 Task: Add an event with the title Marketing Campaign Strategy Review and Adjustment, date '2024/04/03', time 8:50 AM to 10:50 AMand add a description: Lastly, be prepared to discuss the terms of potential investment, including the desired investment amount, equity or ownership structure, potential return on investment, and any anticipated milestones or timelines. These discussions will lay the foundation for further negotiations and due diligence processes, should both parties decide to move forward.Select event color  Peacock . Add location for the event as: Miami, USA, logged in from the account softage.4@softage.netand send the event invitation to softage.7@softage.net and softage.8@softage.net. Set a reminder for the event Daily
Action: Mouse moved to (92, 117)
Screenshot: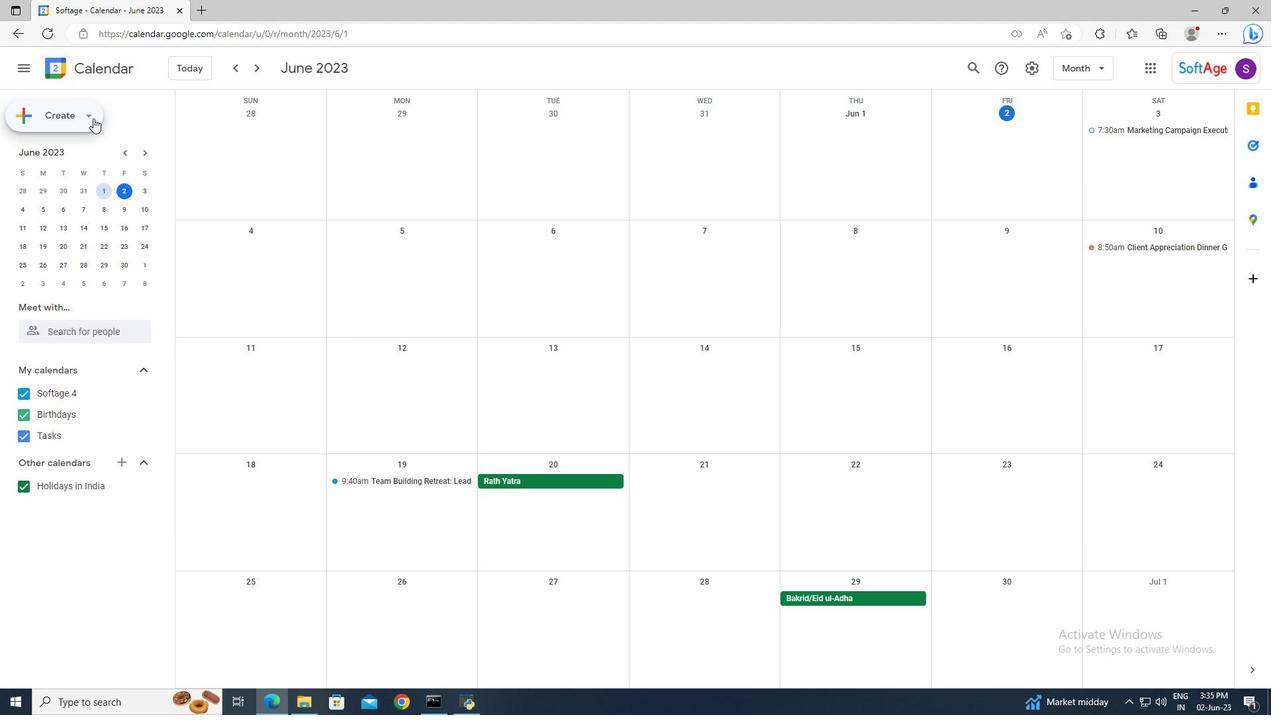 
Action: Mouse pressed left at (92, 117)
Screenshot: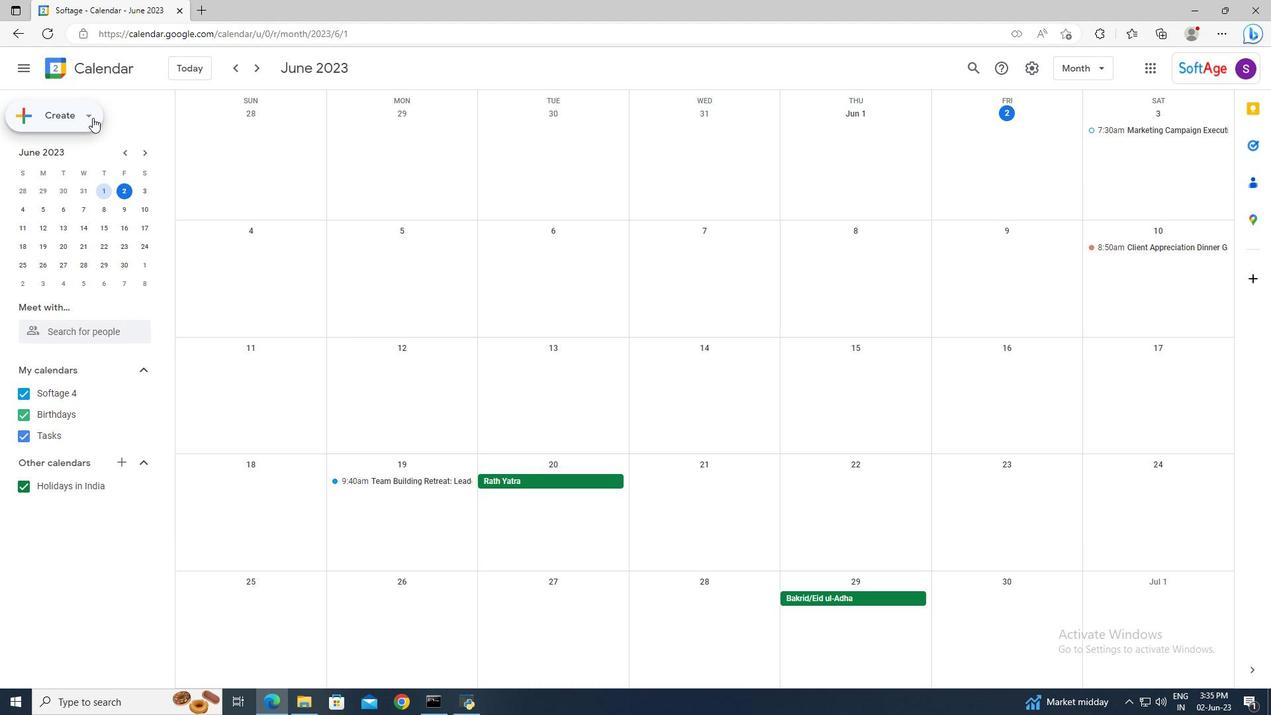 
Action: Mouse moved to (92, 145)
Screenshot: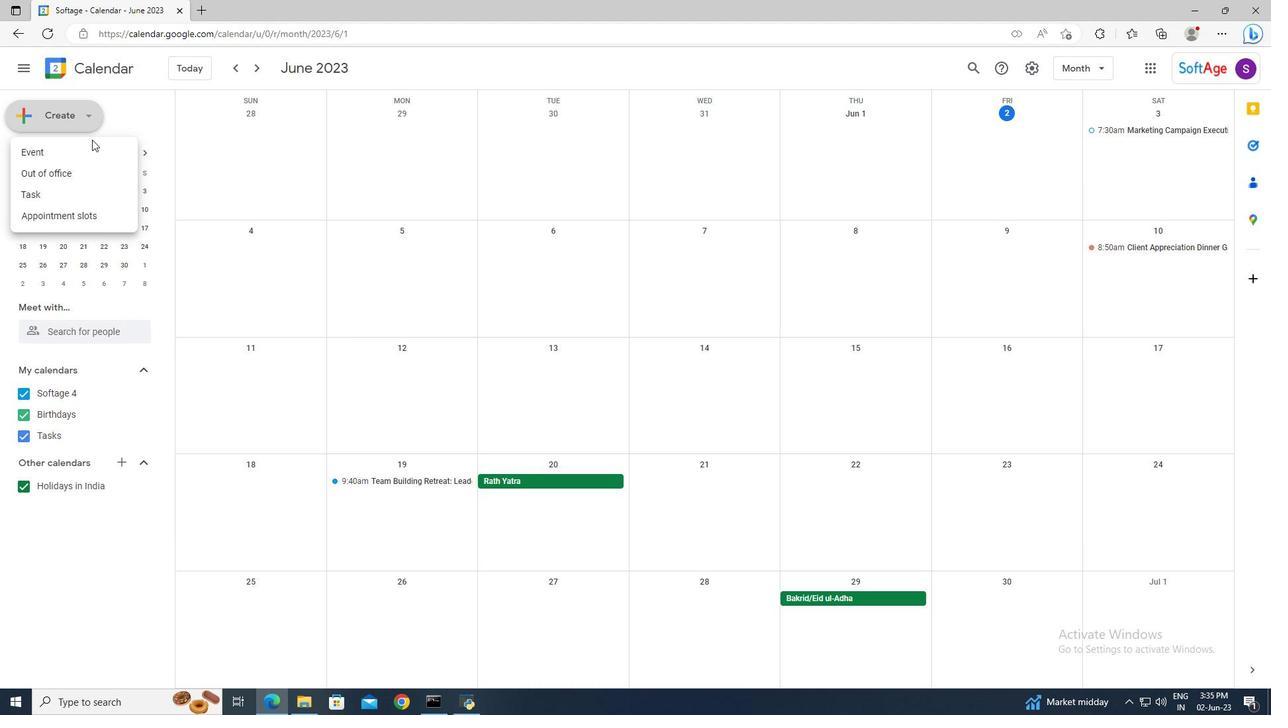 
Action: Mouse pressed left at (92, 145)
Screenshot: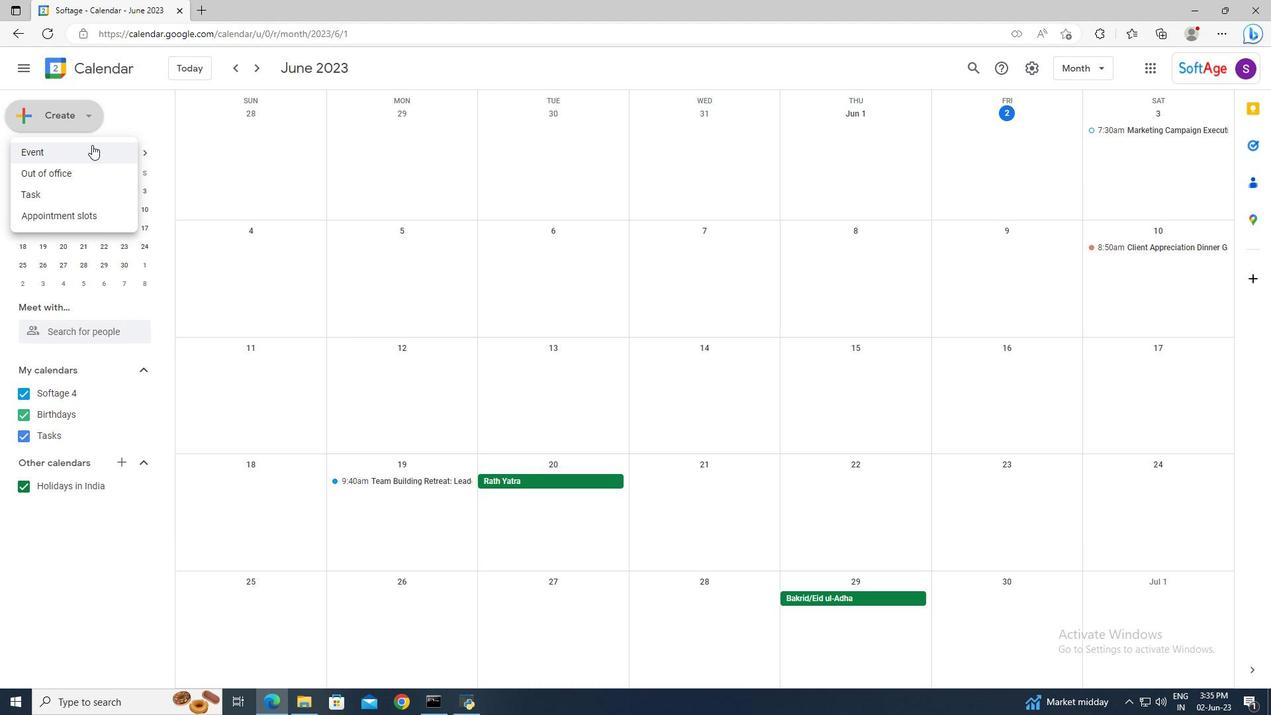 
Action: Mouse moved to (655, 444)
Screenshot: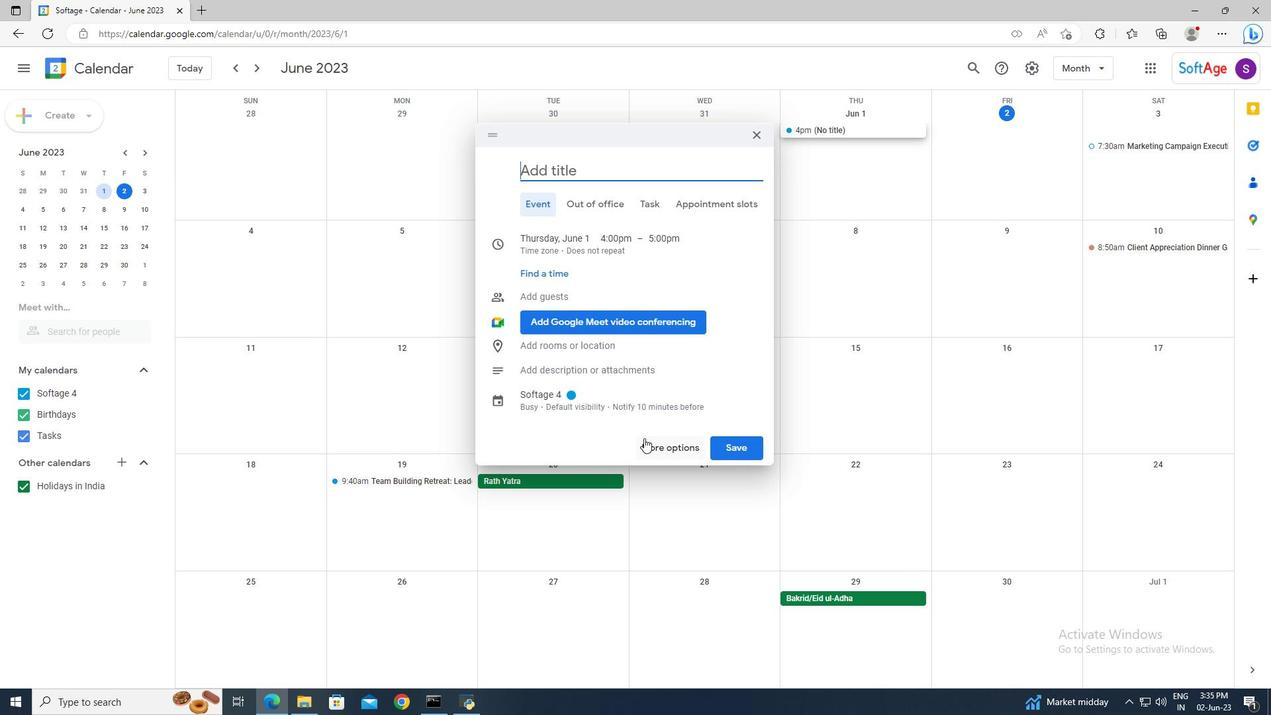 
Action: Mouse pressed left at (655, 444)
Screenshot: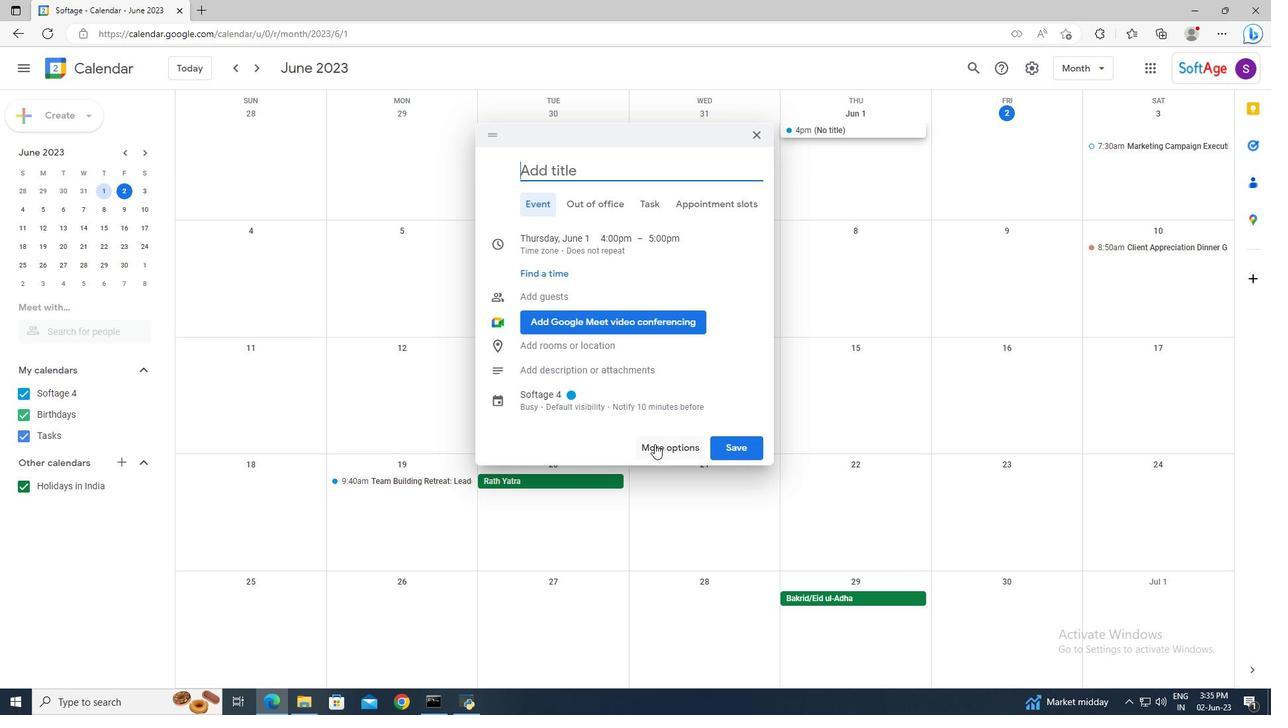 
Action: Mouse moved to (249, 76)
Screenshot: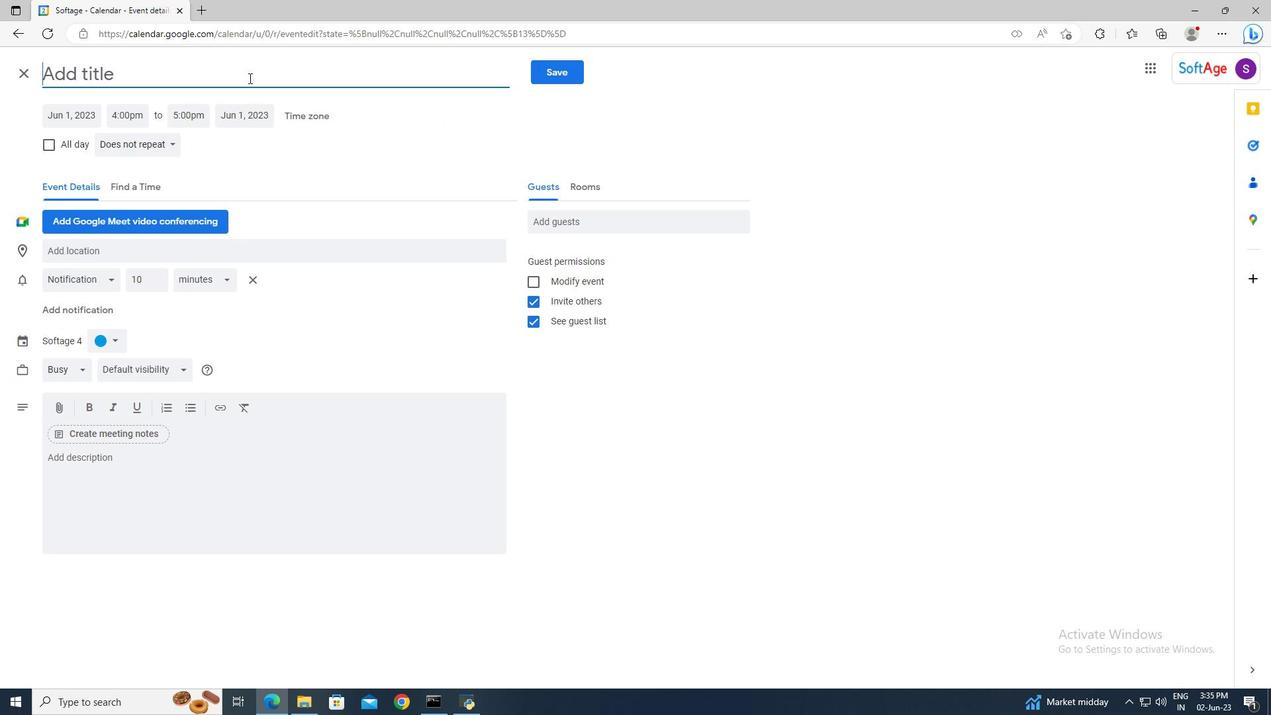 
Action: Mouse pressed left at (249, 76)
Screenshot: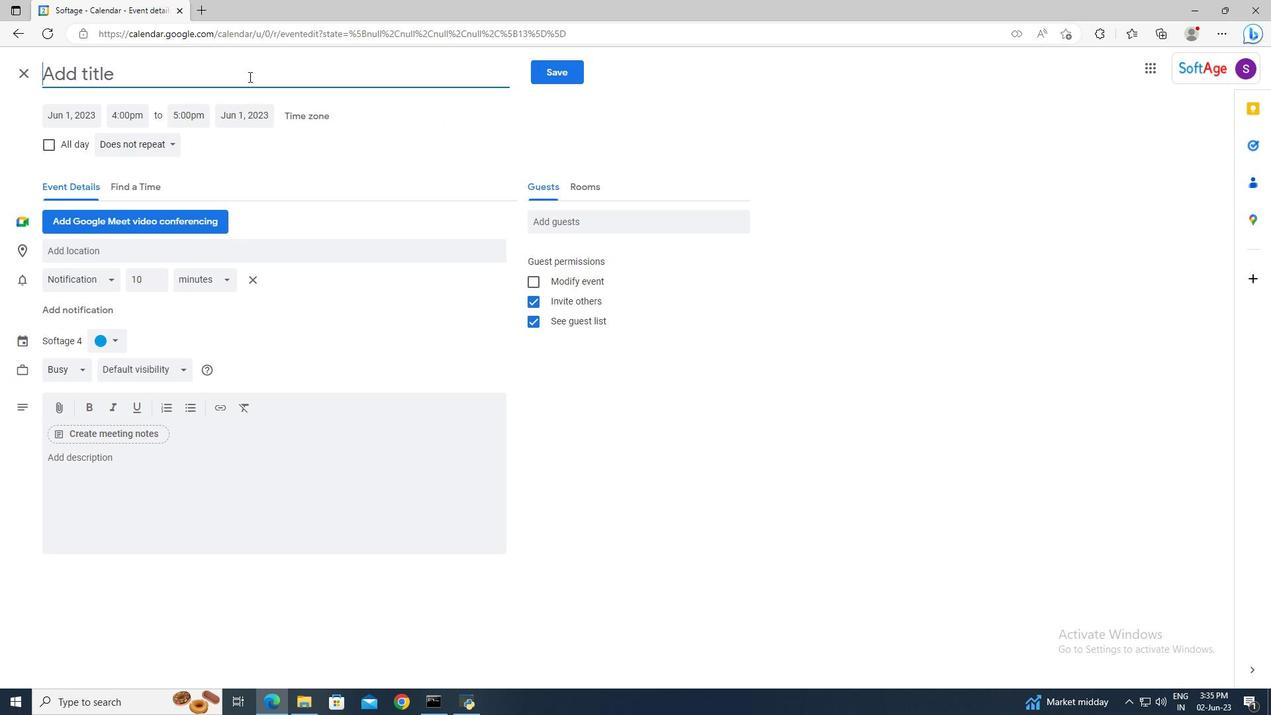 
Action: Key pressed <Key.shift>Marketing<Key.space><Key.shift>Campaign<Key.space><Key.shift_r>Strategy<Key.space><Key.shift>Review<Key.space>and<Key.space><Key.shift>Adjustment
Screenshot: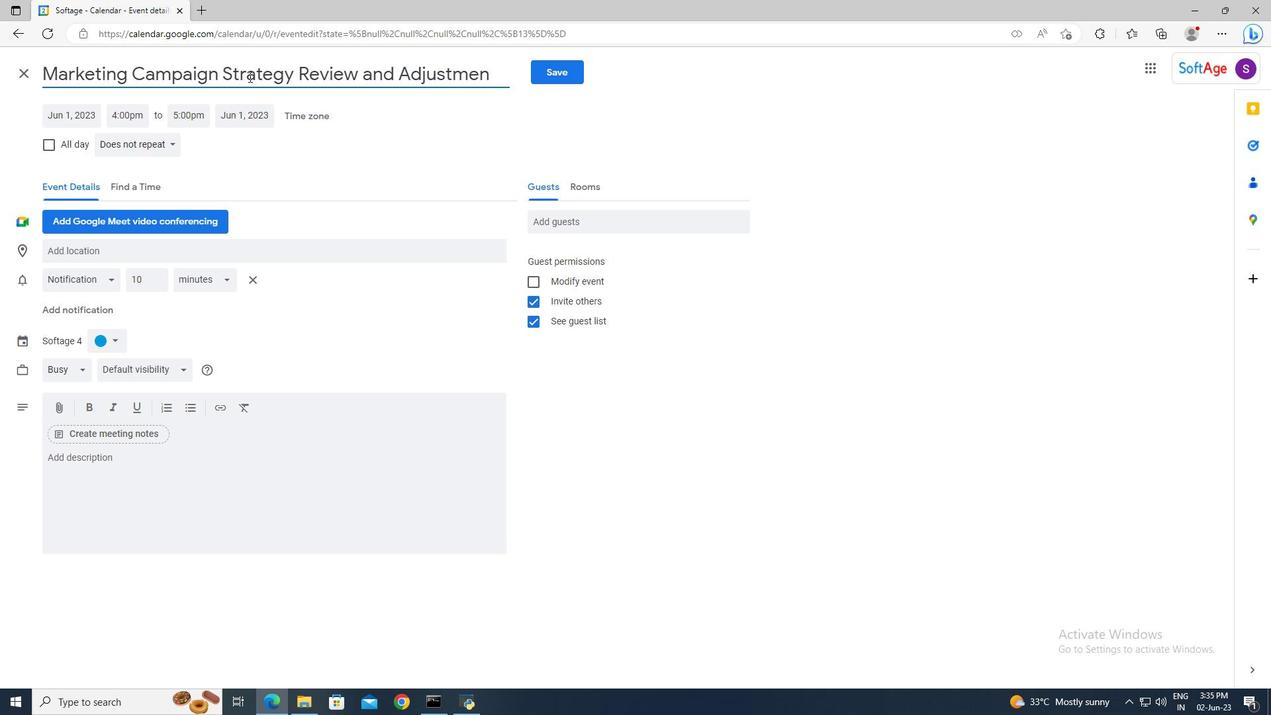 
Action: Mouse moved to (97, 112)
Screenshot: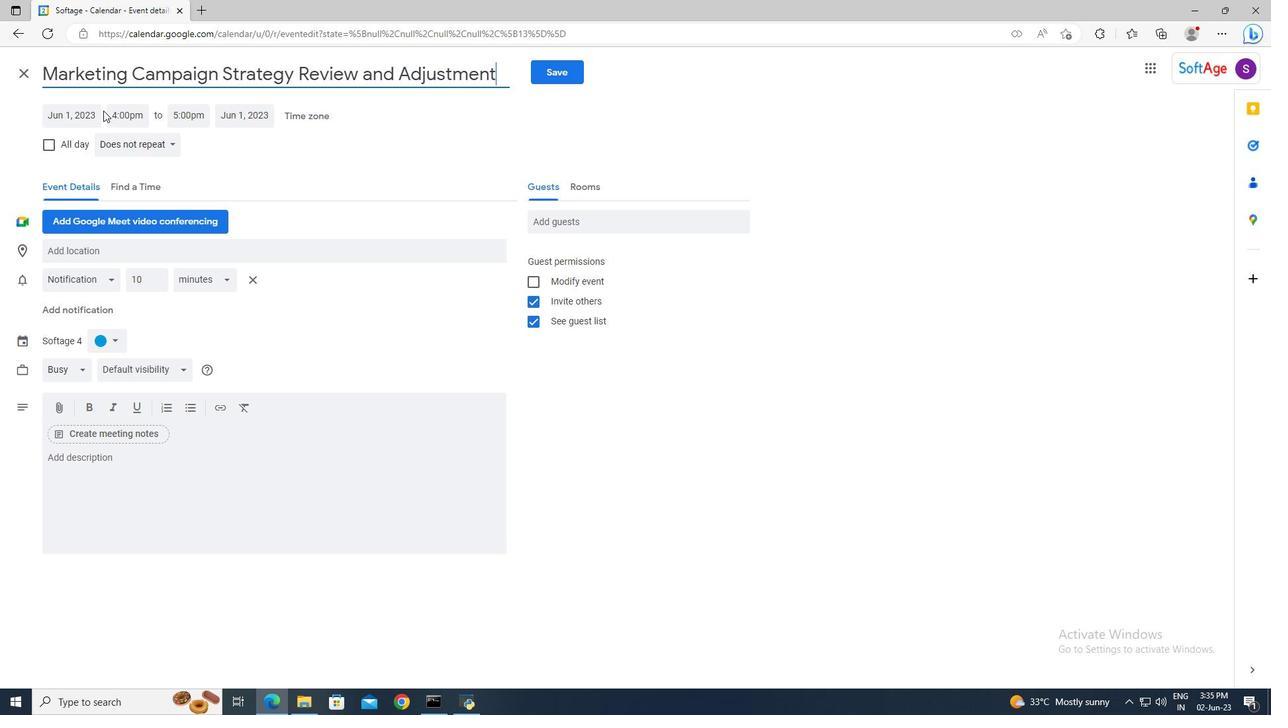
Action: Mouse pressed left at (97, 112)
Screenshot: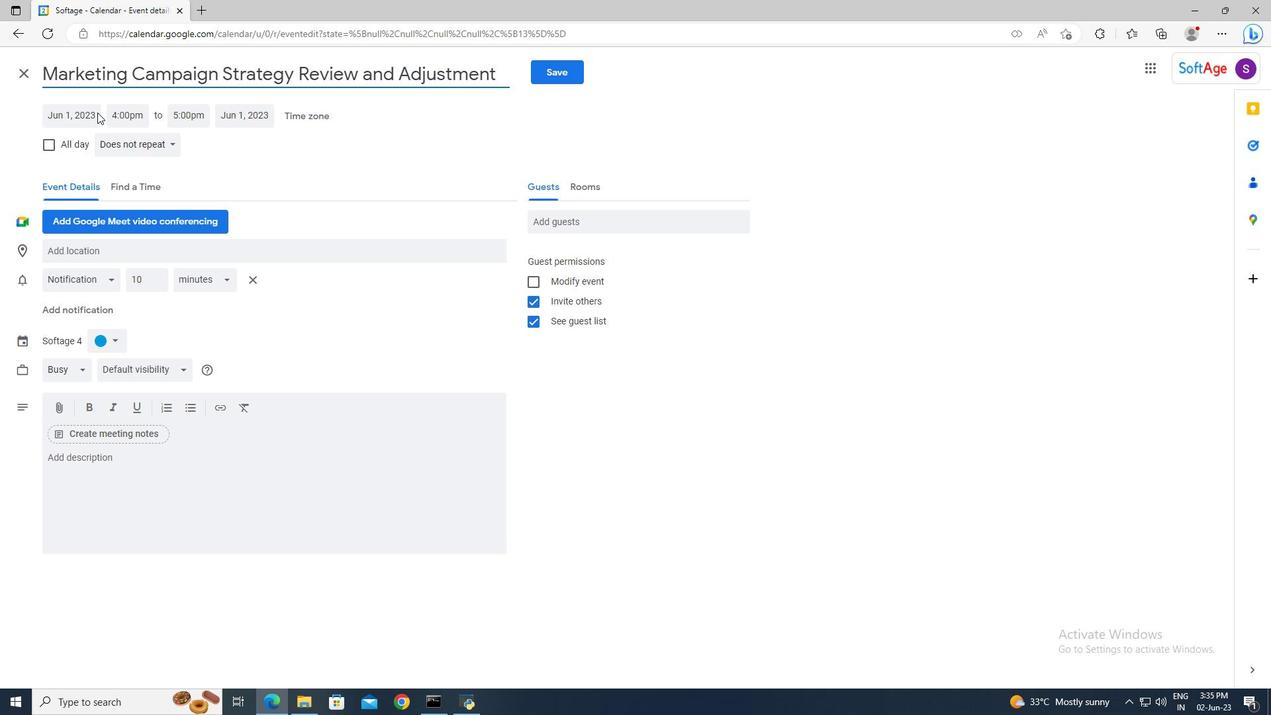 
Action: Mouse moved to (96, 112)
Screenshot: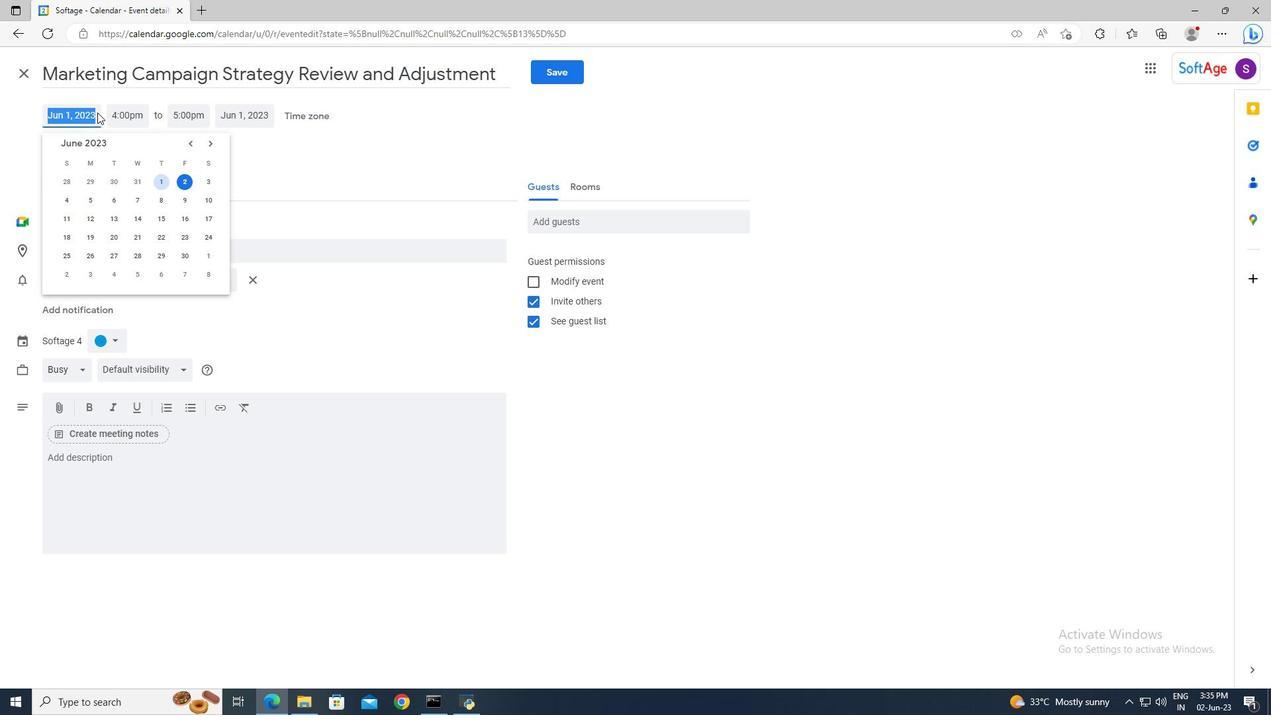 
Action: Key pressed 03/04/2024<Key.enter><Key.tab>8<Key.shift>:50am<Key.enter><Key.tab>10<Key.shift>:50<Key.enter>
Screenshot: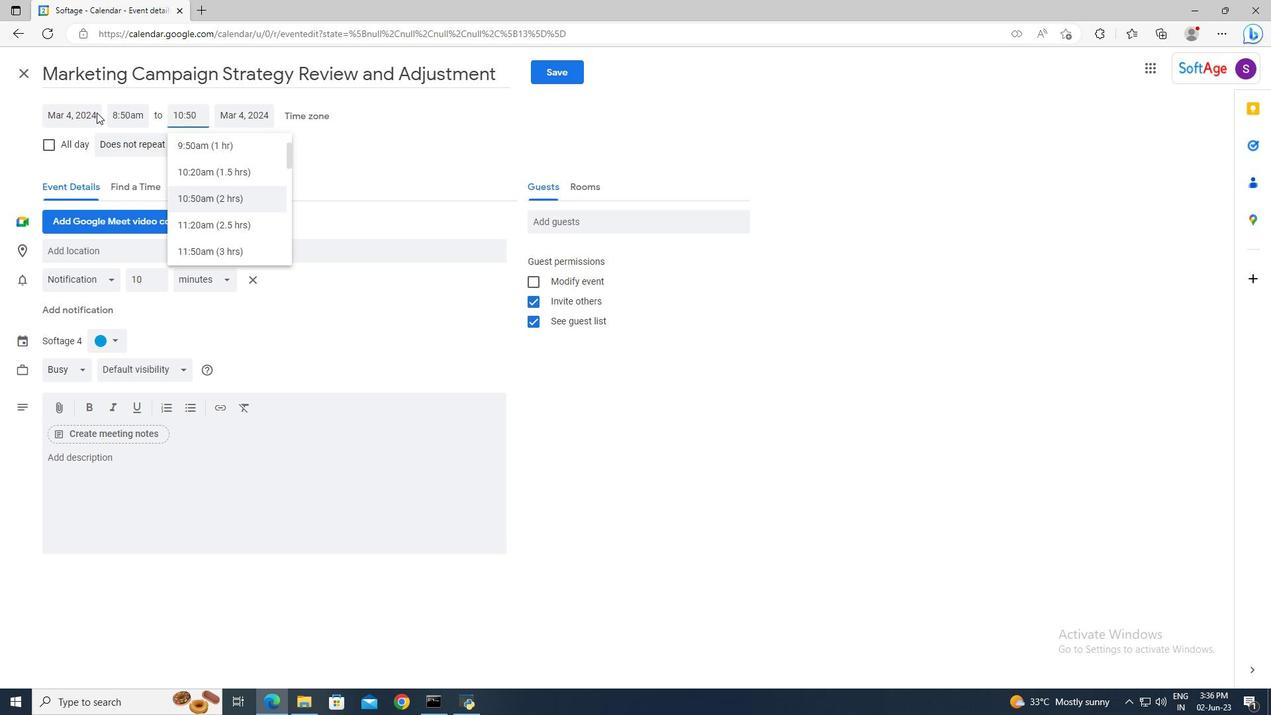 
Action: Mouse moved to (114, 455)
Screenshot: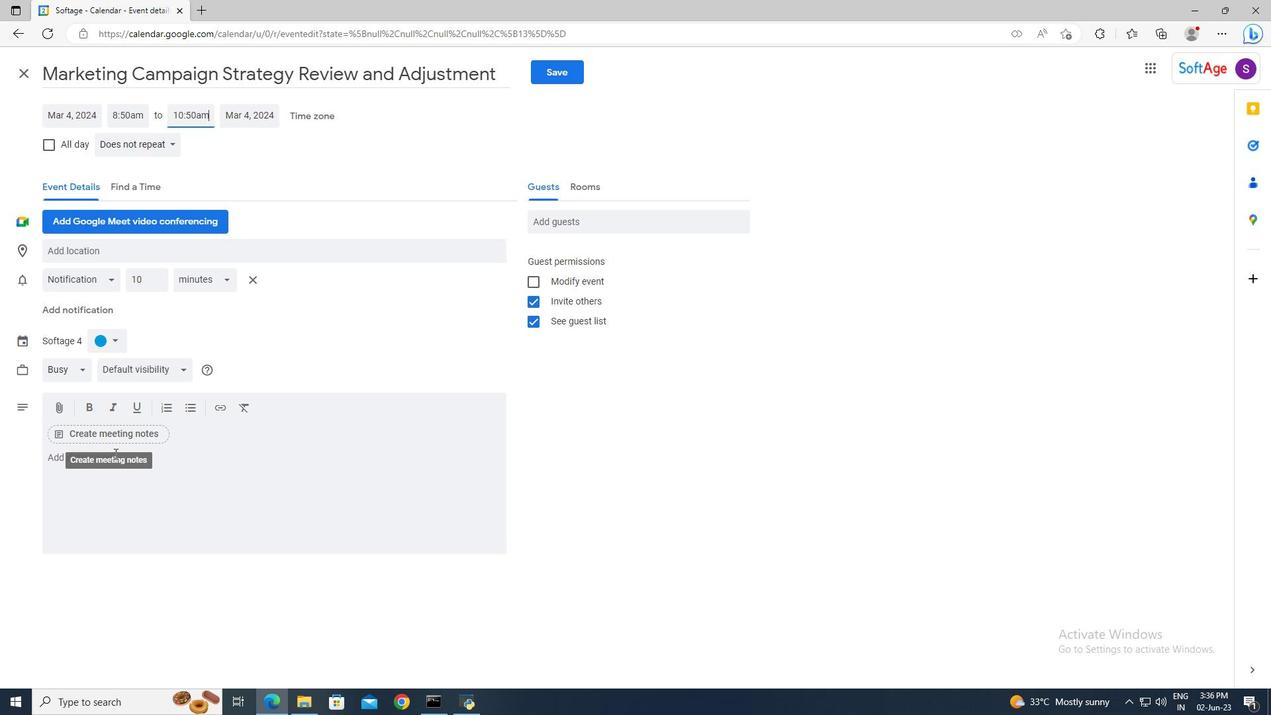 
Action: Mouse pressed left at (114, 455)
Screenshot: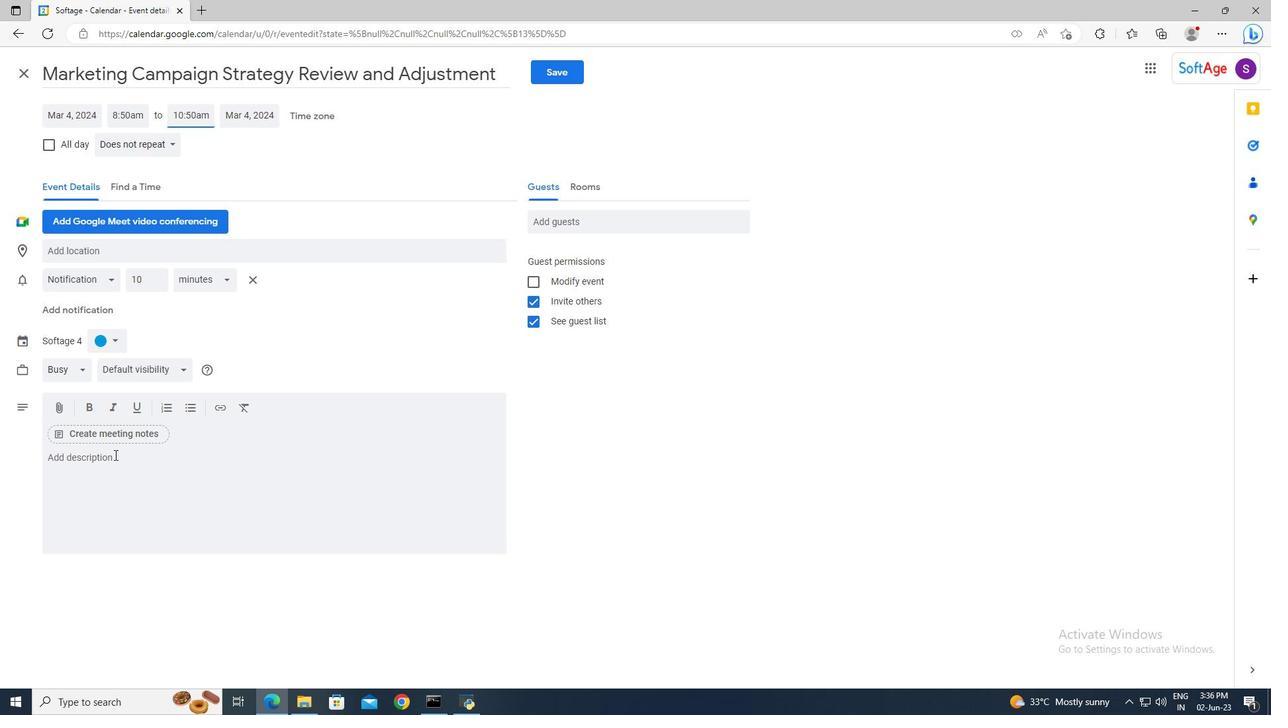 
Action: Mouse moved to (118, 457)
Screenshot: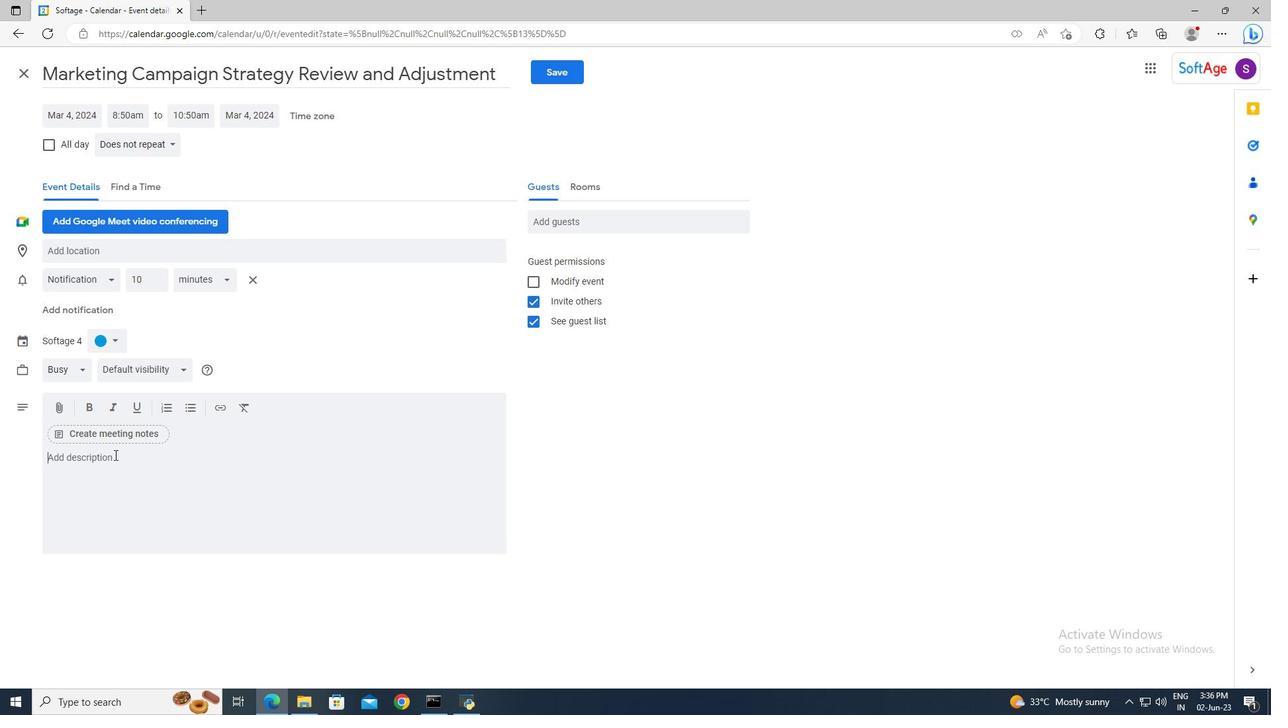 
Action: Key pressed <Key.shift>Lastly,<Key.space>be<Key.space>prepared<Key.space>to<Key.space>discuss<Key.space>the<Key.space>terms<Key.space>of<Key.space>potential<Key.space>investment,<Key.space>including<Key.space>the<Key.space>desired<Key.space>investment<Key.space>amount,<Key.space>equity<Key.space>or<Key.space>ownership<Key.space>structure,<Key.space>potential<Key.space>return<Key.space>on<Key.space>investment,<Key.space>and<Key.space>any<Key.space>anticipated<Key.space>milestones<Key.space>or<Key.space>timelines.<Key.space><Key.shift>These<Key.space>discussions<Key.space>will<Key.space>lay<Key.space>the<Key.space>foundation<Key.space>for<Key.space>further<Key.space>negotiations<Key.space>and<Key.space>due<Key.space>diligence<Key.space>processes,<Key.space>should<Key.space>both<Key.space>parties<Key.space>decide<Key.space>to<Key.space>move<Key.space>forward.
Screenshot: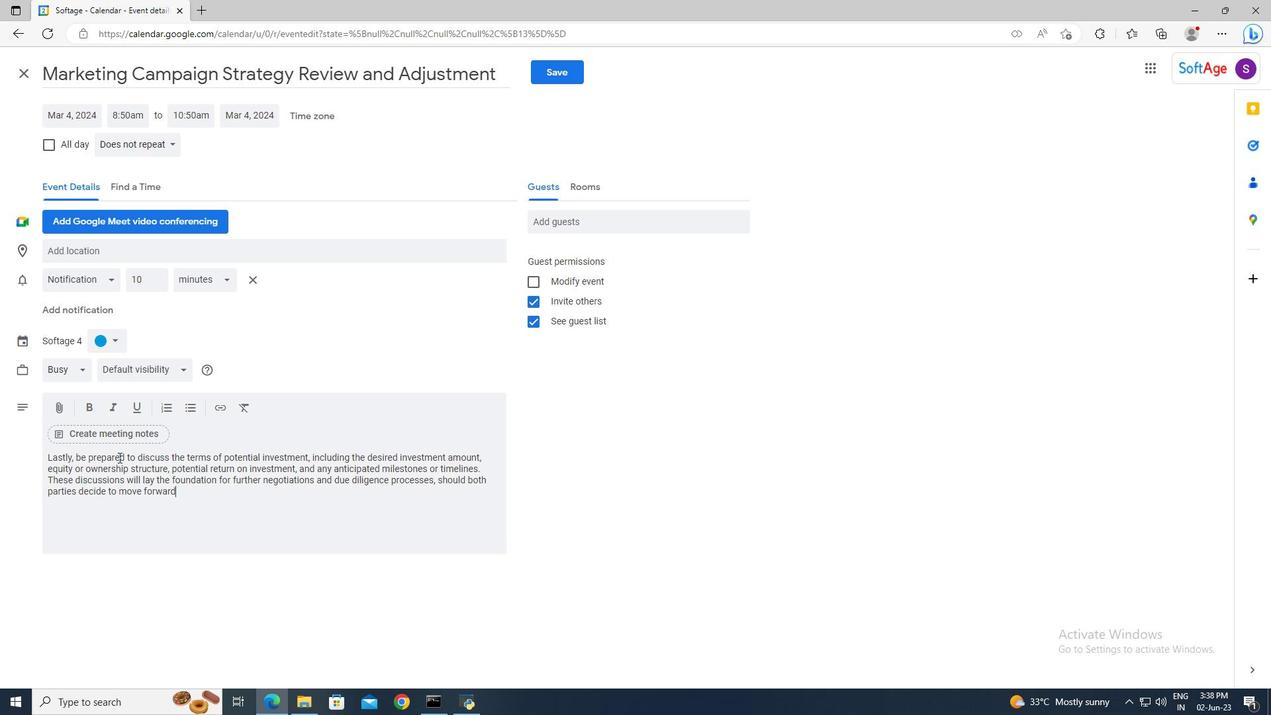 
Action: Mouse moved to (110, 341)
Screenshot: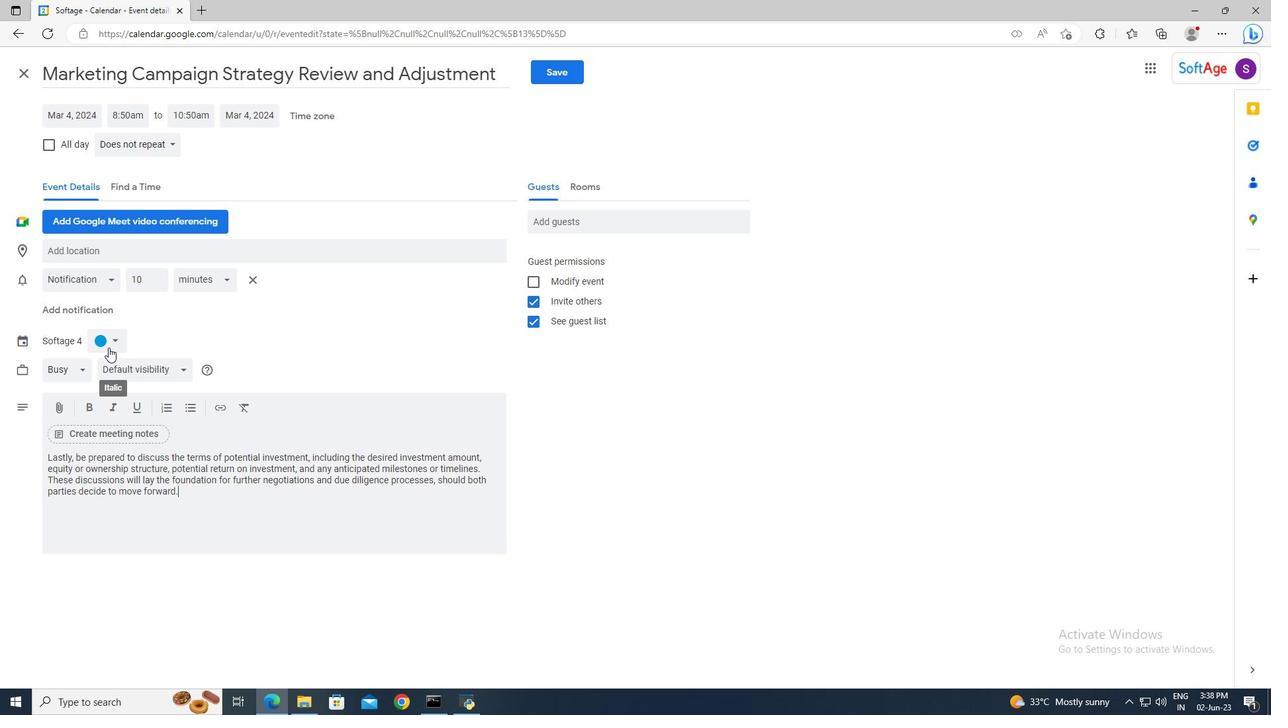 
Action: Mouse pressed left at (110, 341)
Screenshot: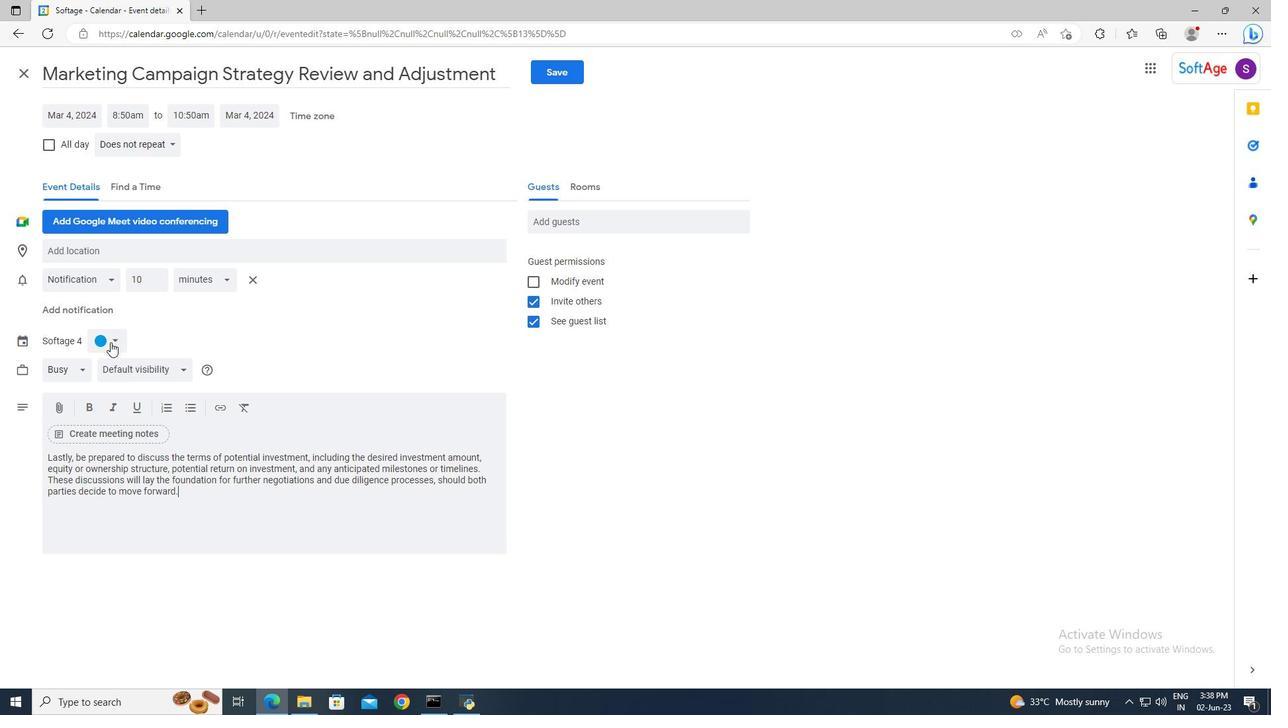 
Action: Mouse moved to (99, 392)
Screenshot: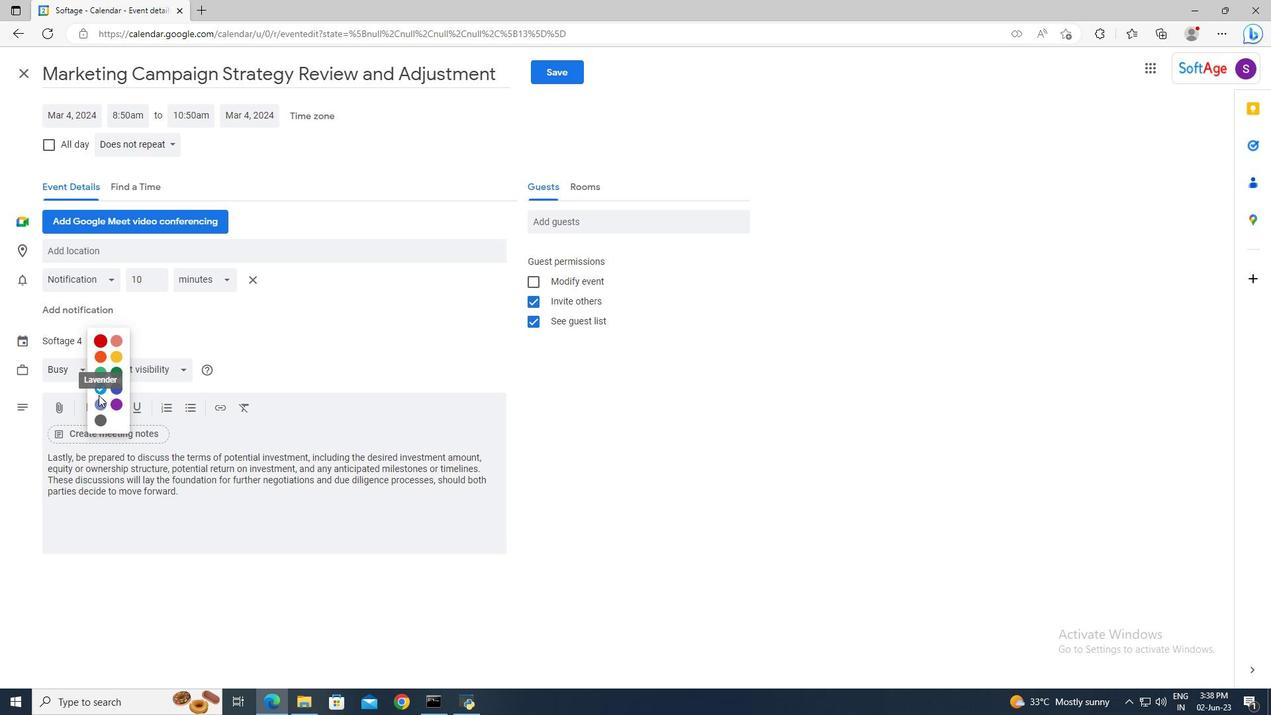 
Action: Mouse pressed left at (99, 392)
Screenshot: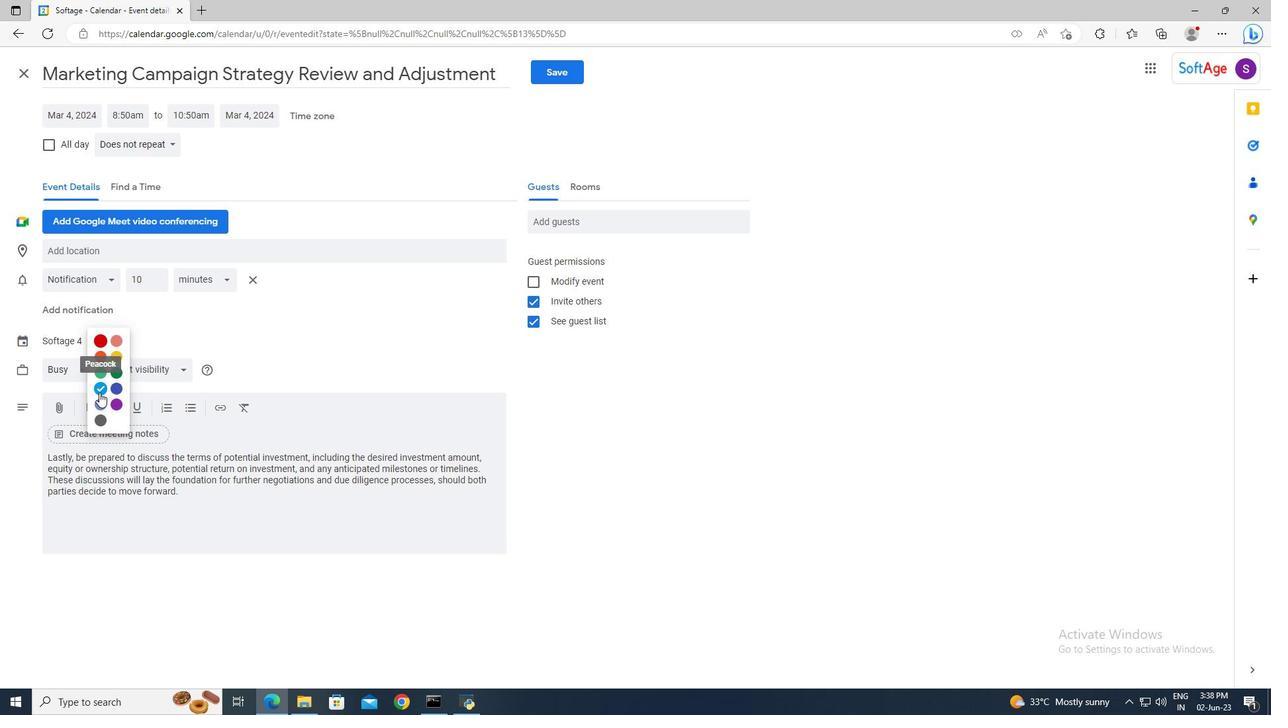 
Action: Mouse moved to (118, 255)
Screenshot: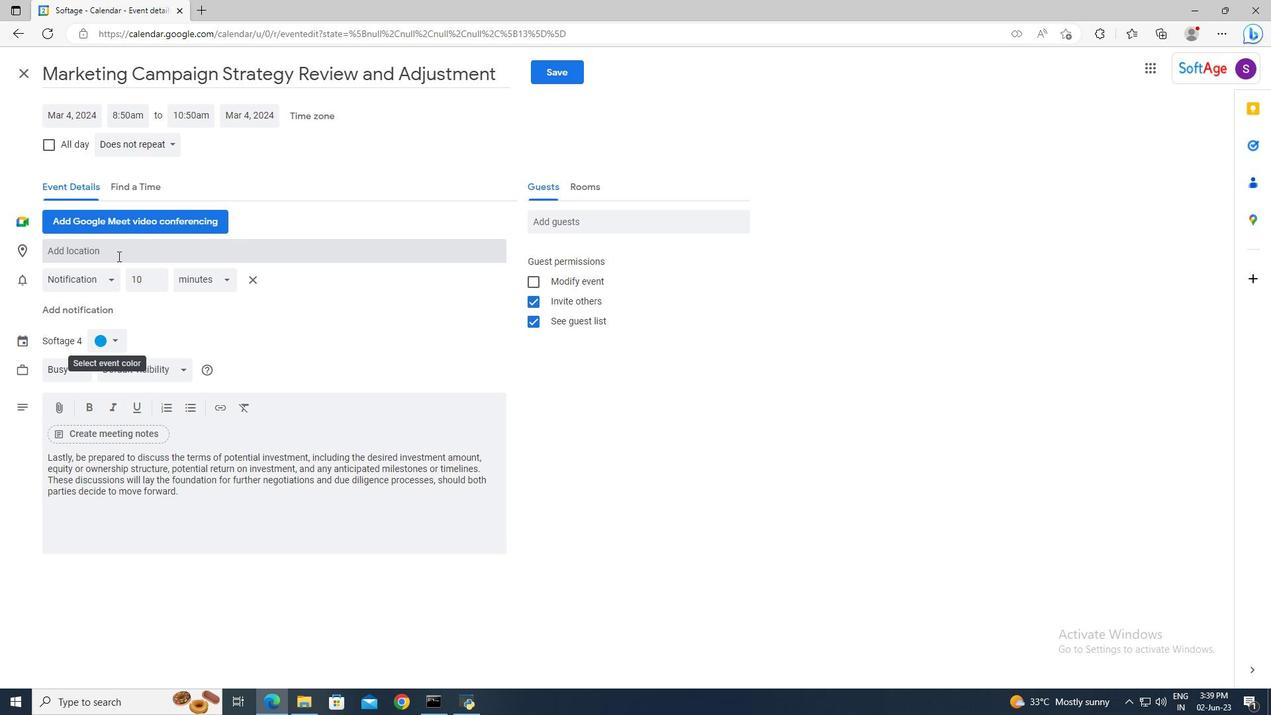 
Action: Mouse pressed left at (118, 255)
Screenshot: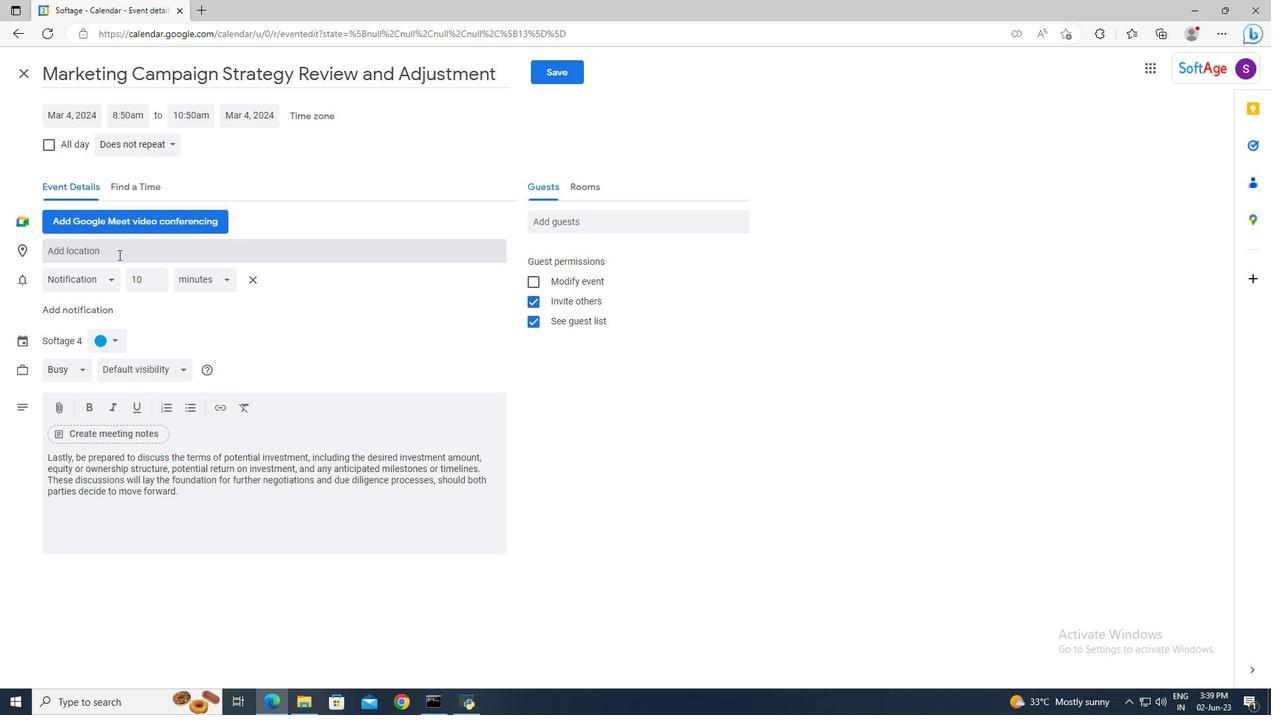 
Action: Mouse moved to (117, 255)
Screenshot: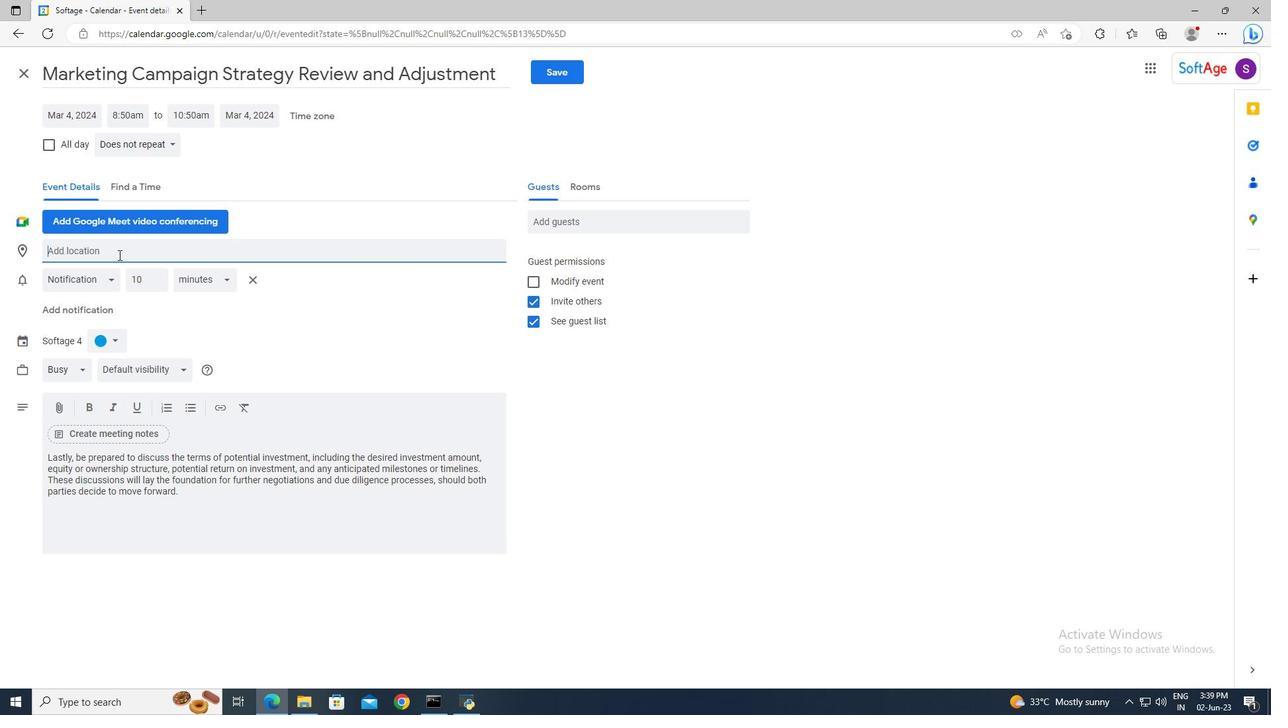 
Action: Key pressed <Key.shift>Miami,<Key.space><Key.shift>USA
Screenshot: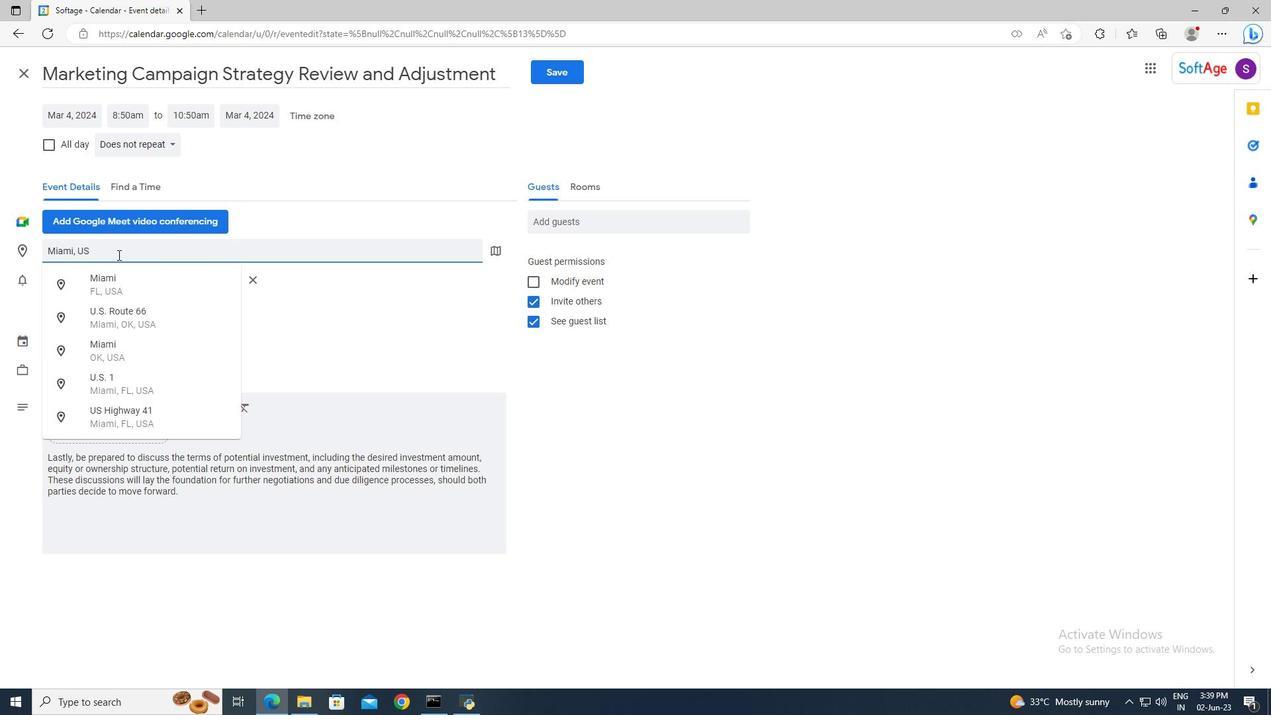 
Action: Mouse moved to (120, 288)
Screenshot: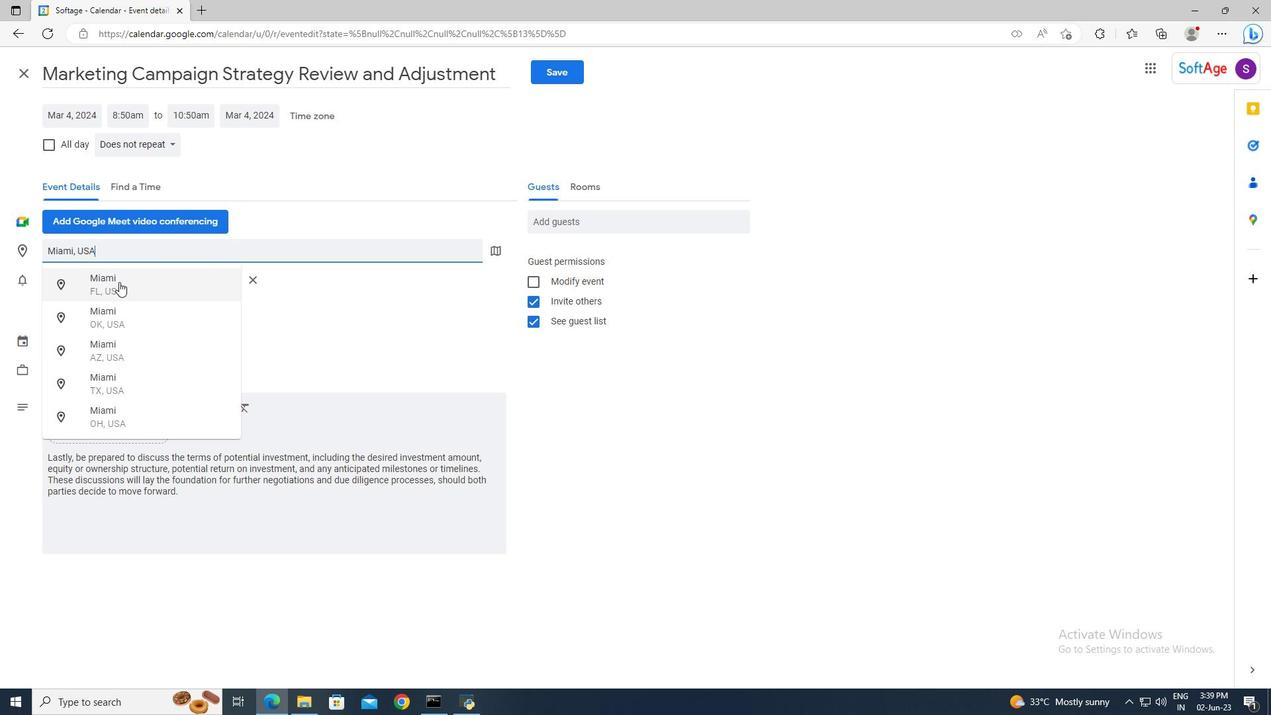 
Action: Mouse pressed left at (120, 288)
Screenshot: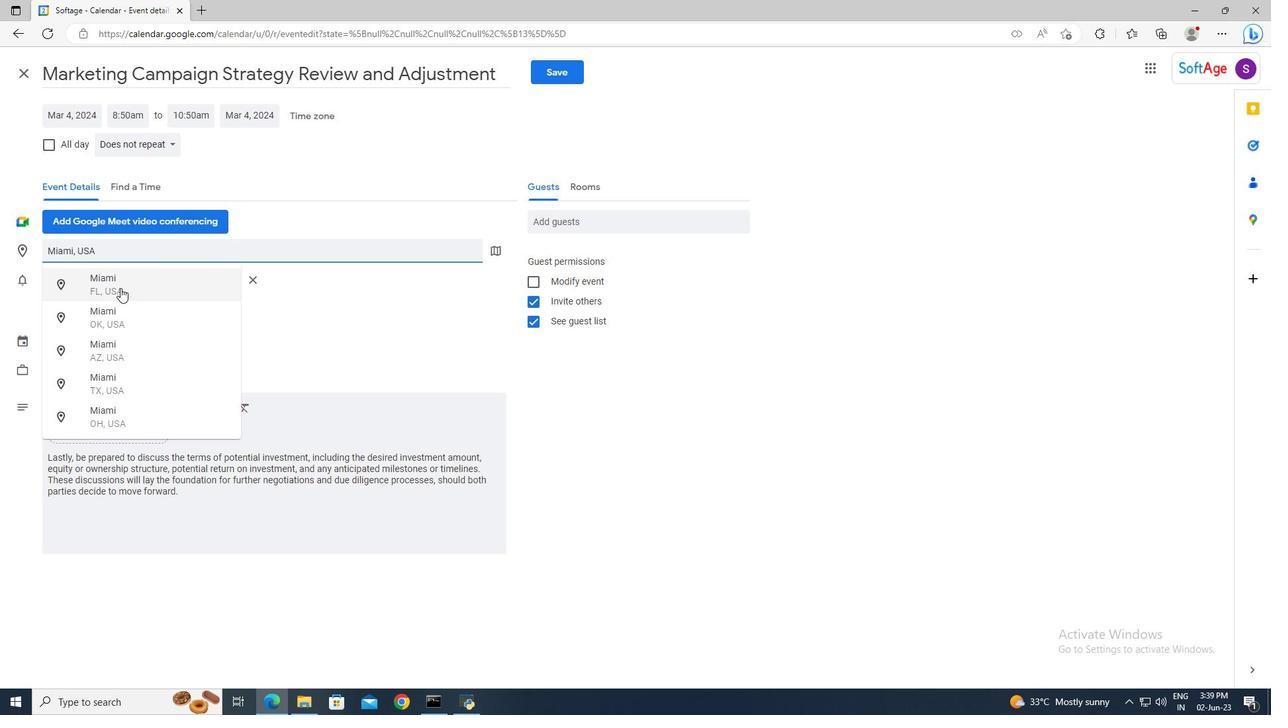 
Action: Mouse moved to (563, 225)
Screenshot: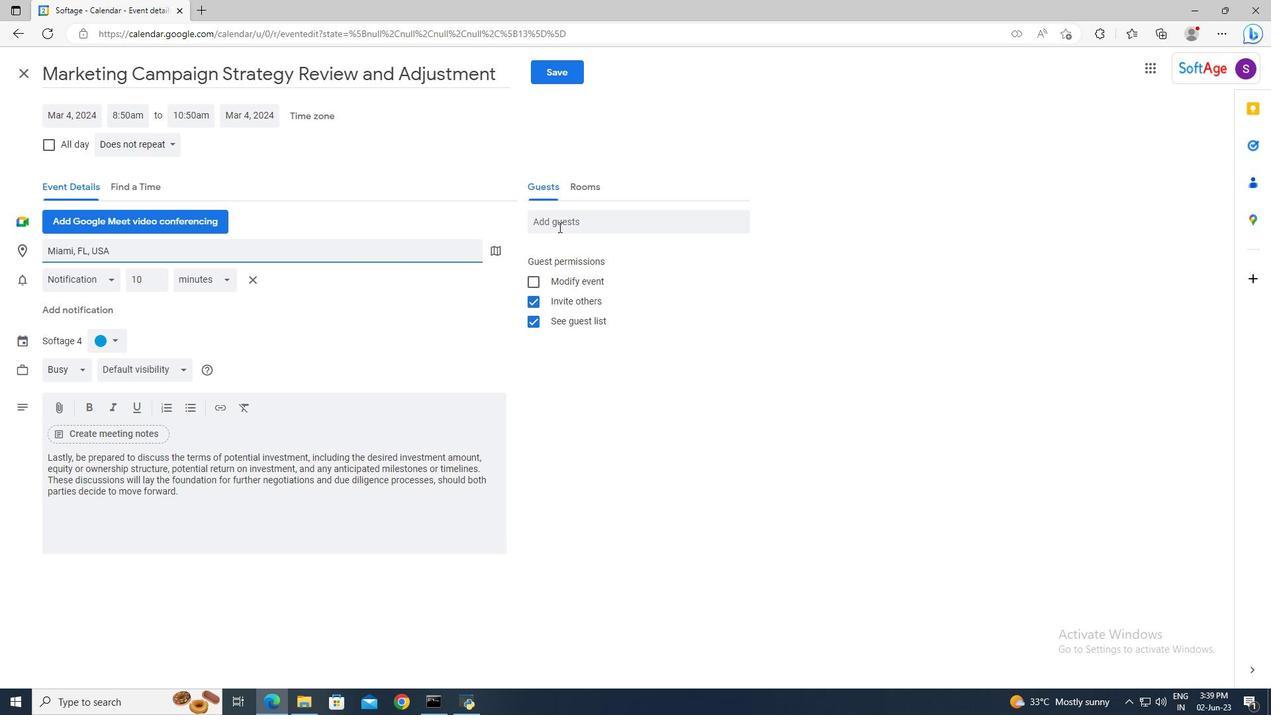 
Action: Mouse pressed left at (563, 225)
Screenshot: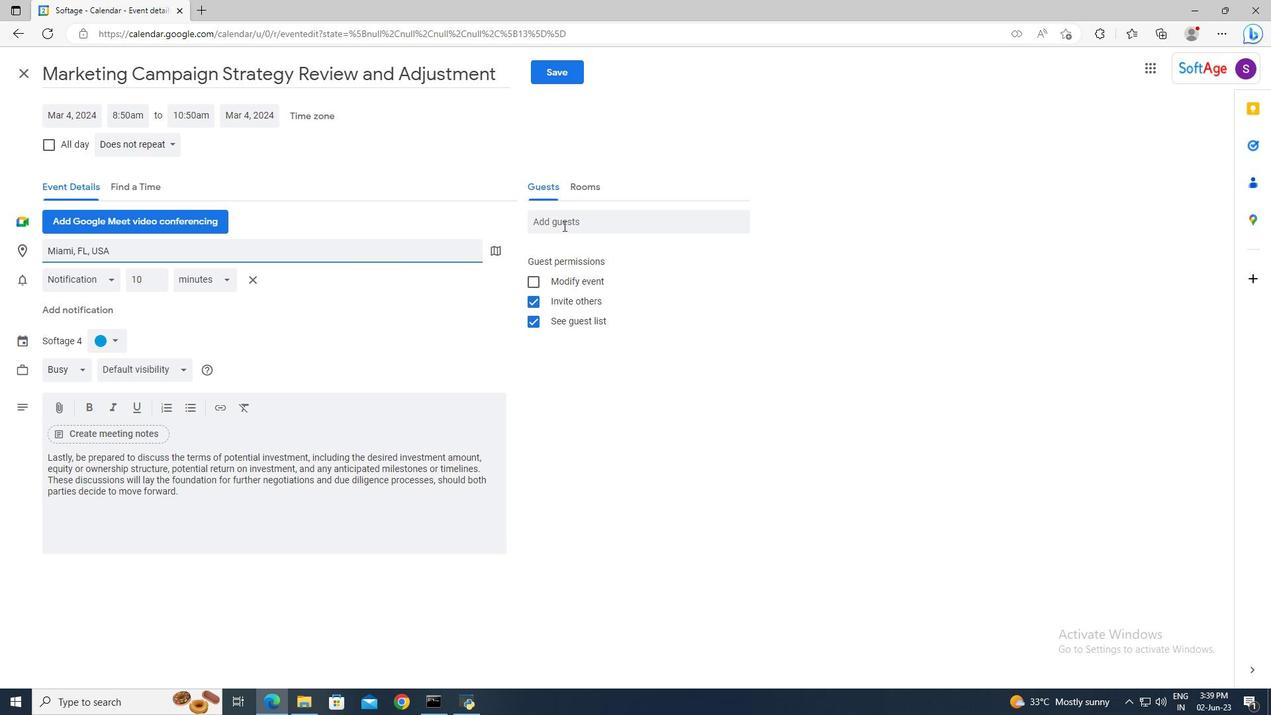 
Action: Key pressed softage.7<Key.shift>@softage.net<Key.enter>softage.8<Key.shift>@softage.net<Key.enter>
Screenshot: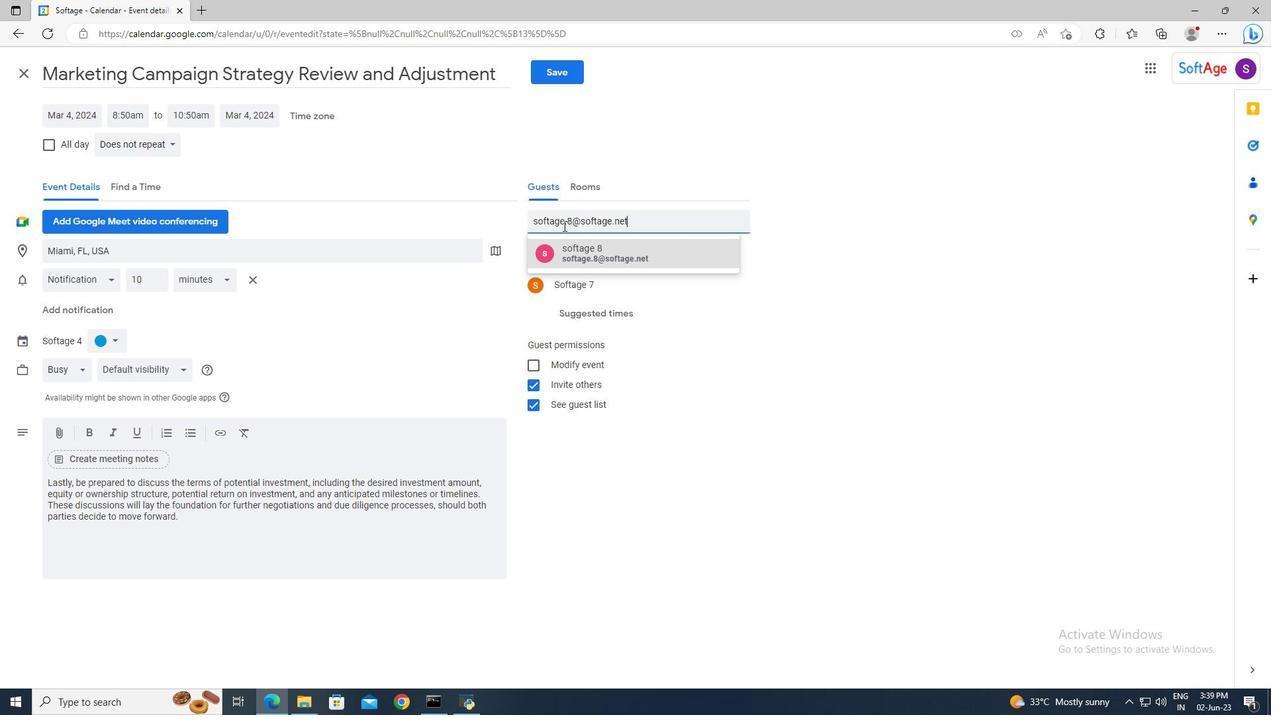 
Action: Mouse moved to (173, 145)
Screenshot: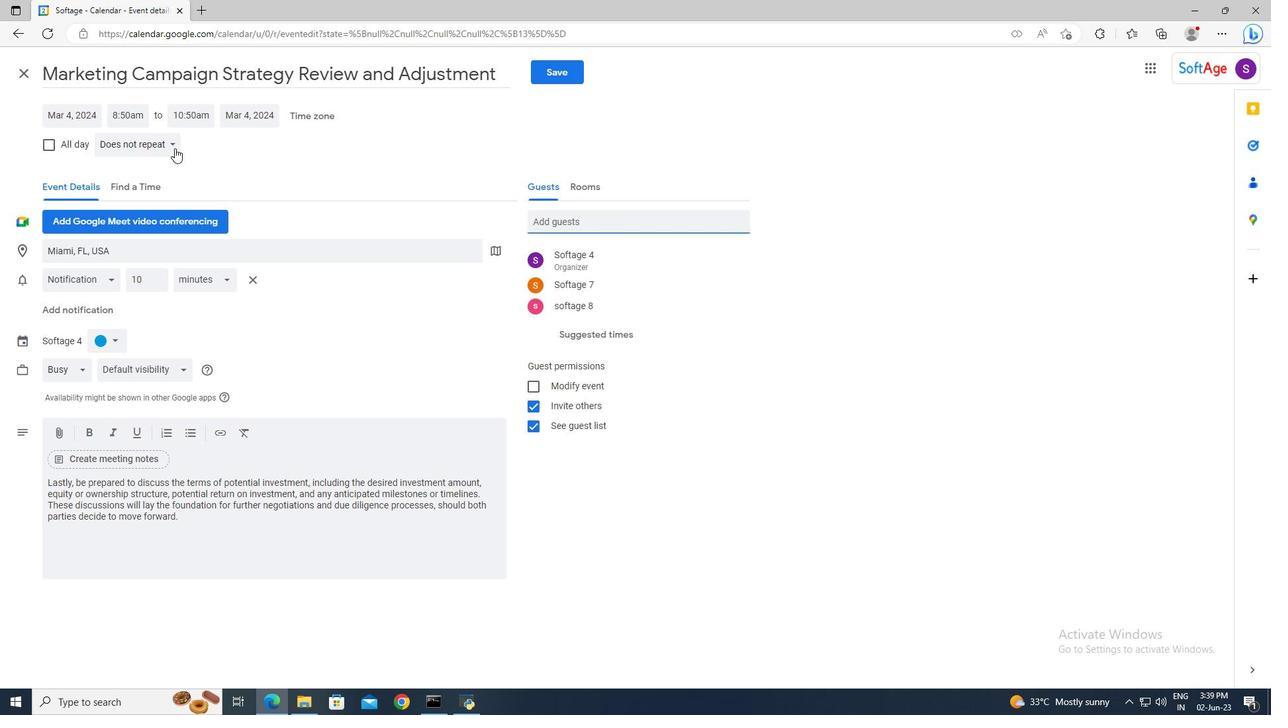 
Action: Mouse pressed left at (173, 145)
Screenshot: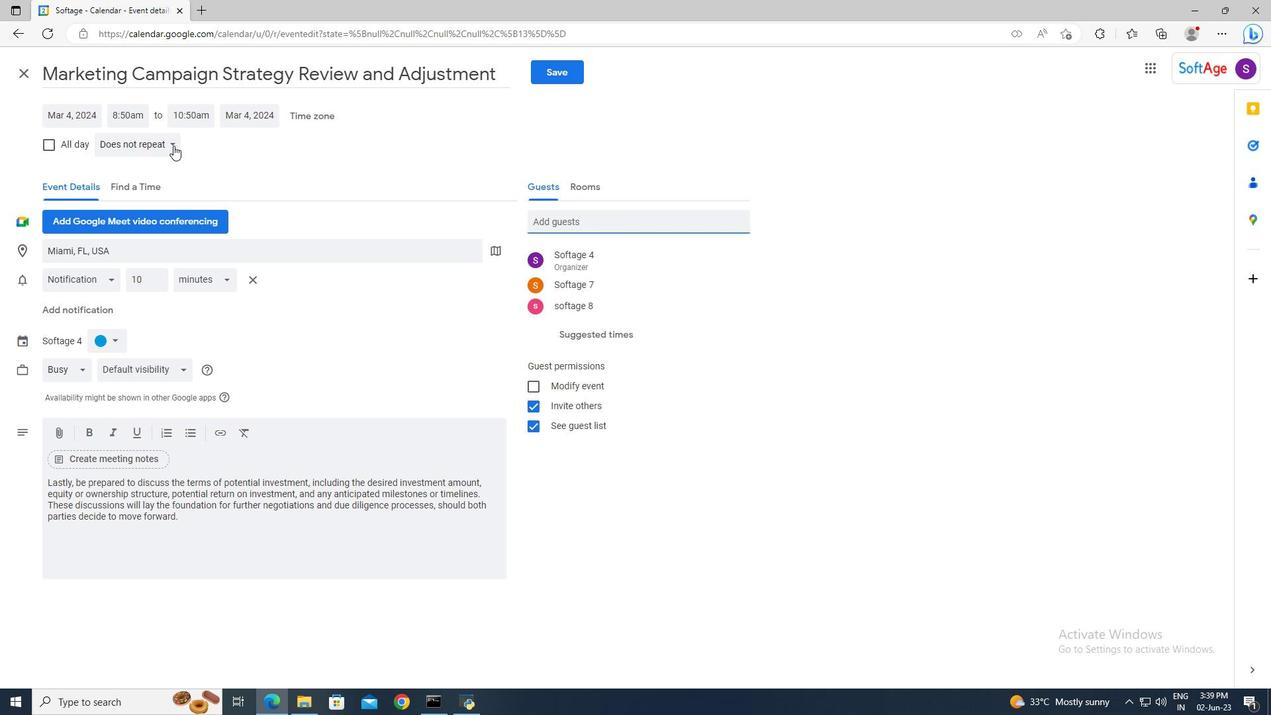 
Action: Mouse moved to (173, 168)
Screenshot: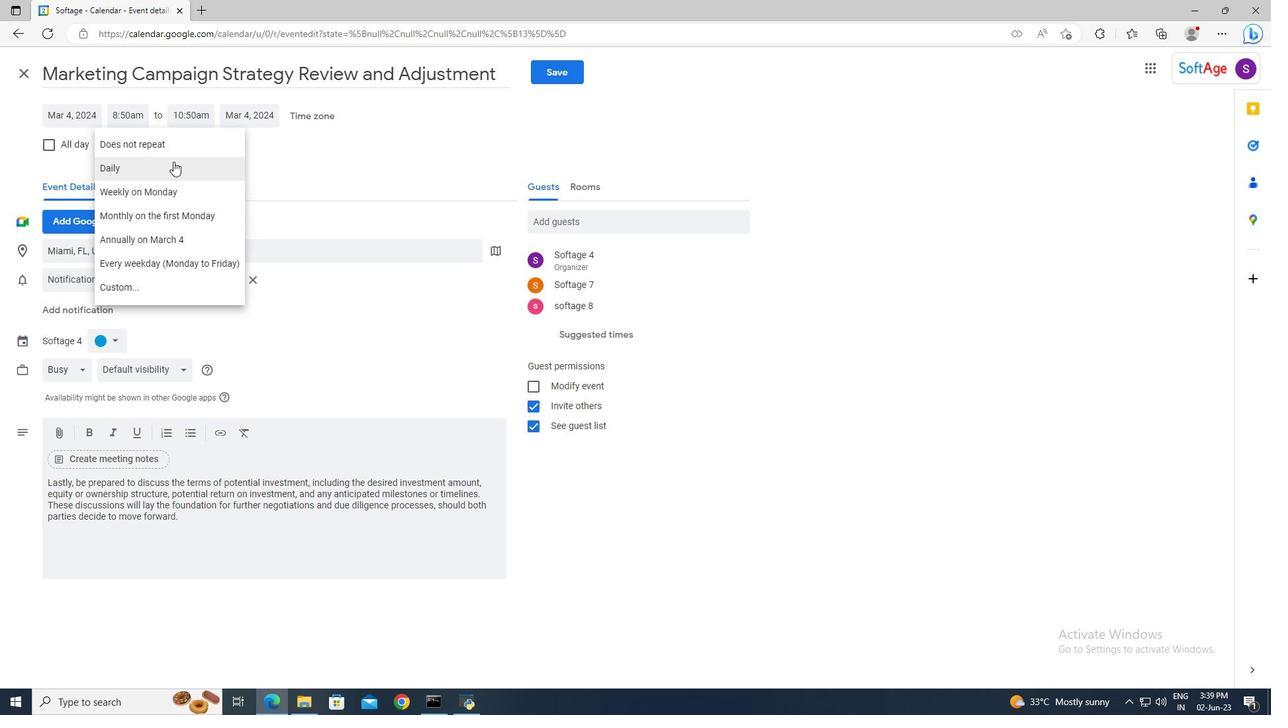 
Action: Mouse pressed left at (173, 168)
Screenshot: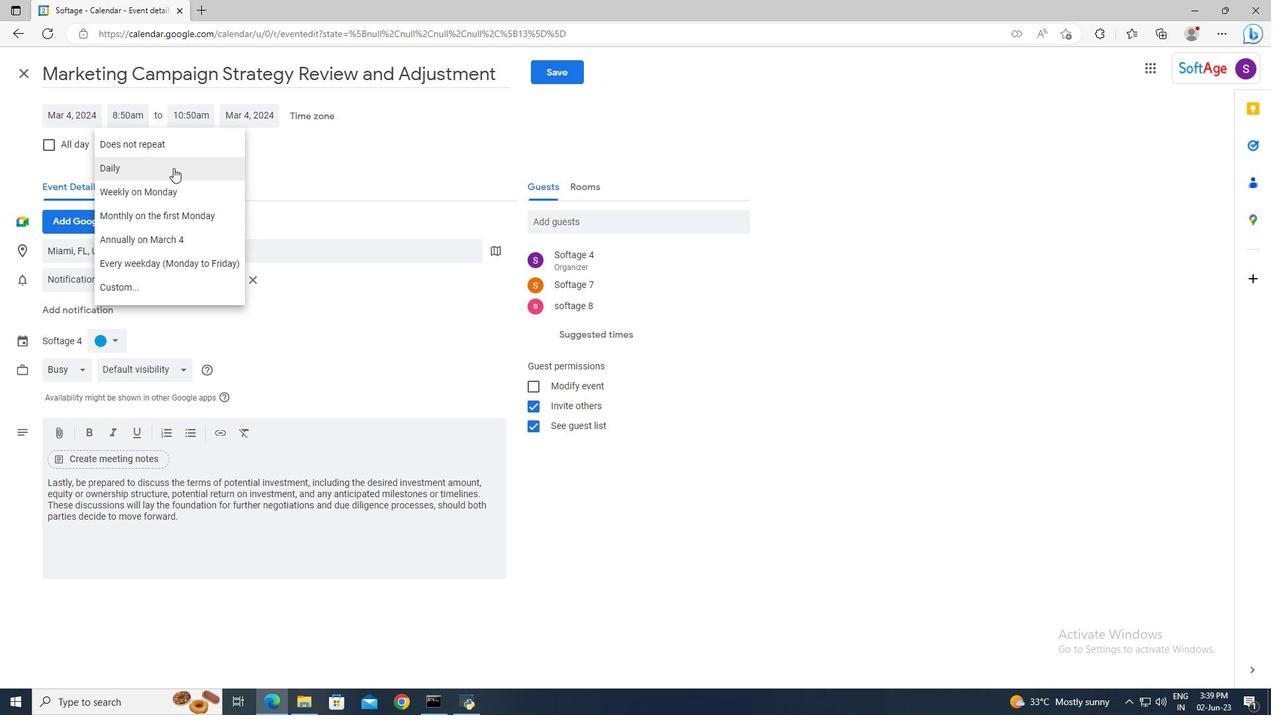 
Action: Mouse moved to (534, 76)
Screenshot: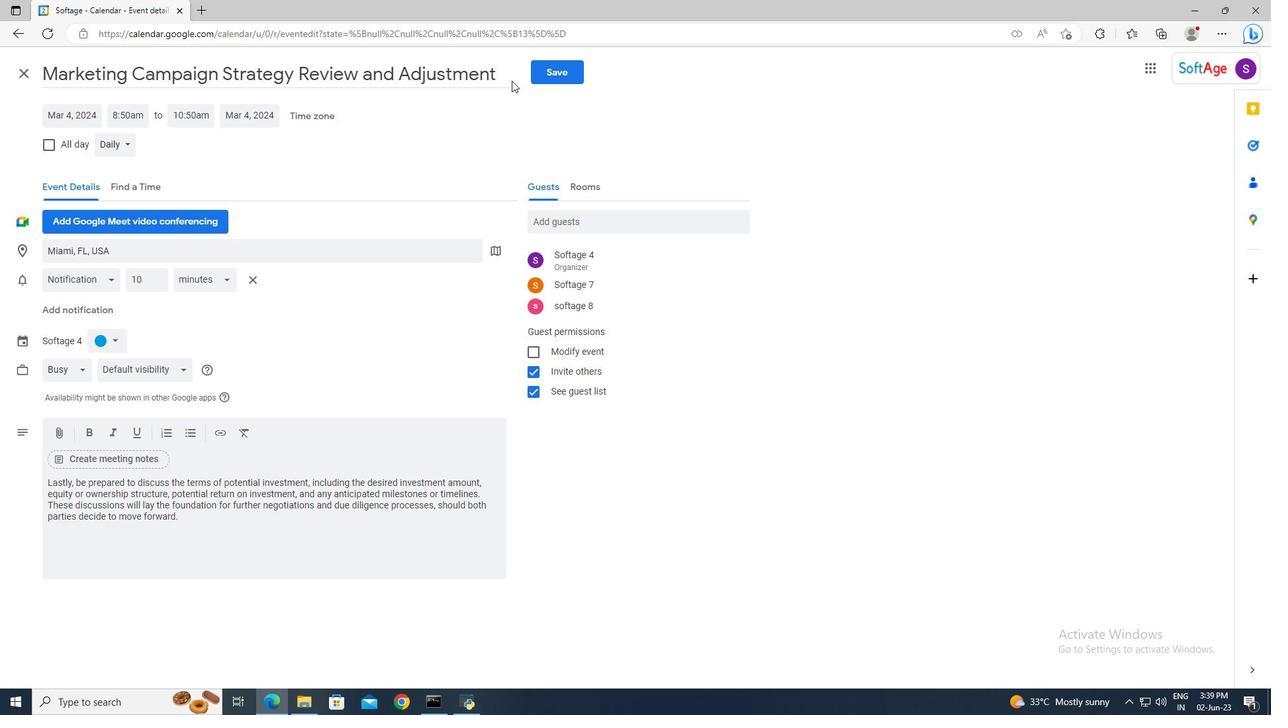 
Action: Mouse pressed left at (534, 76)
Screenshot: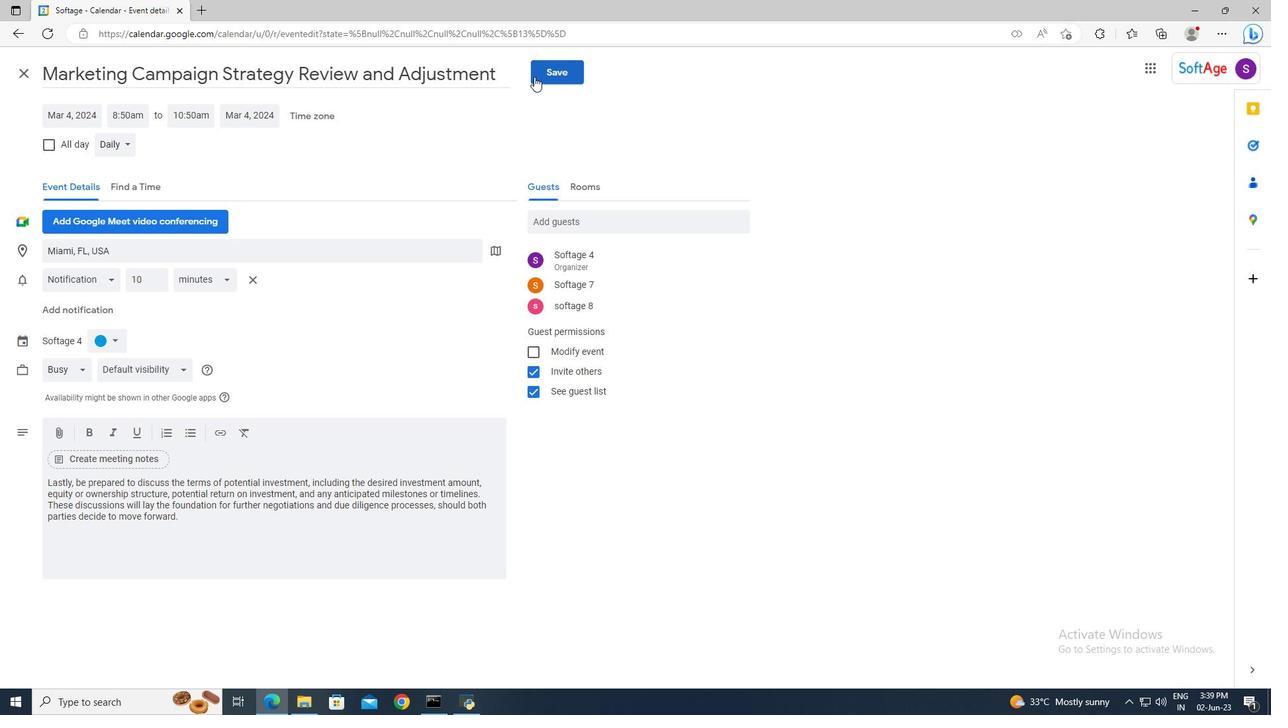 
Action: Mouse moved to (761, 398)
Screenshot: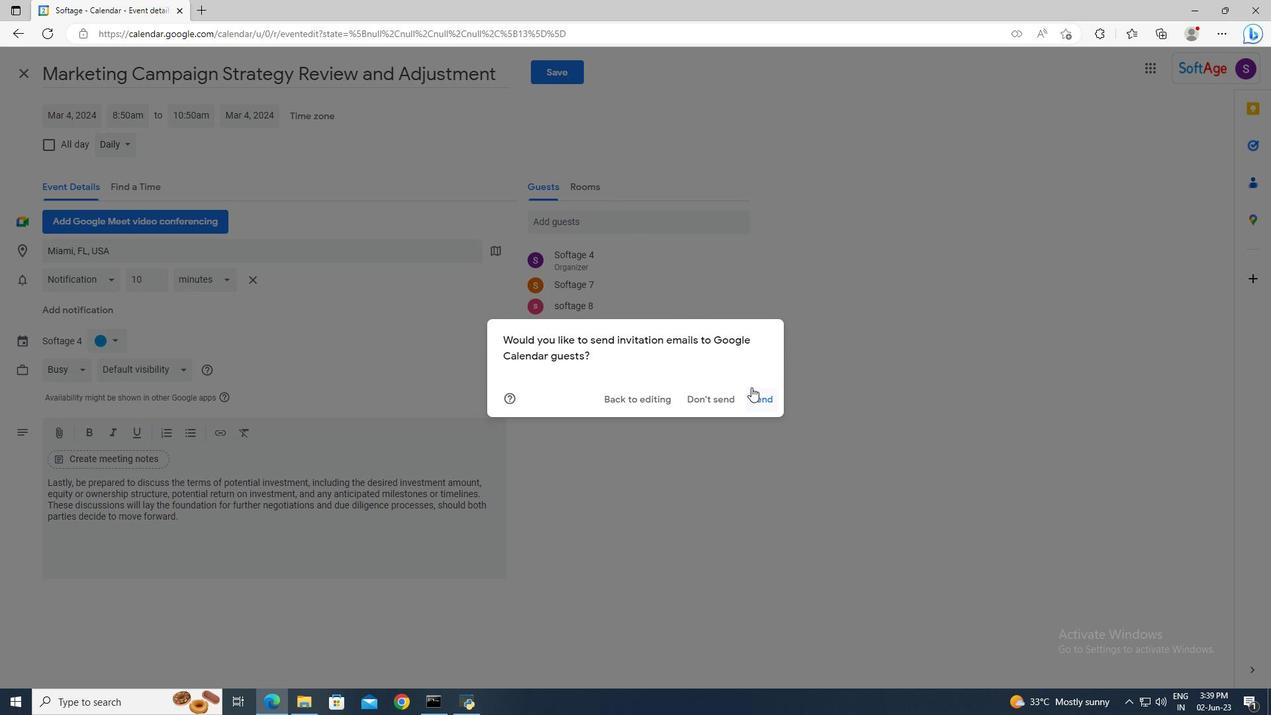 
Action: Mouse pressed left at (761, 398)
Screenshot: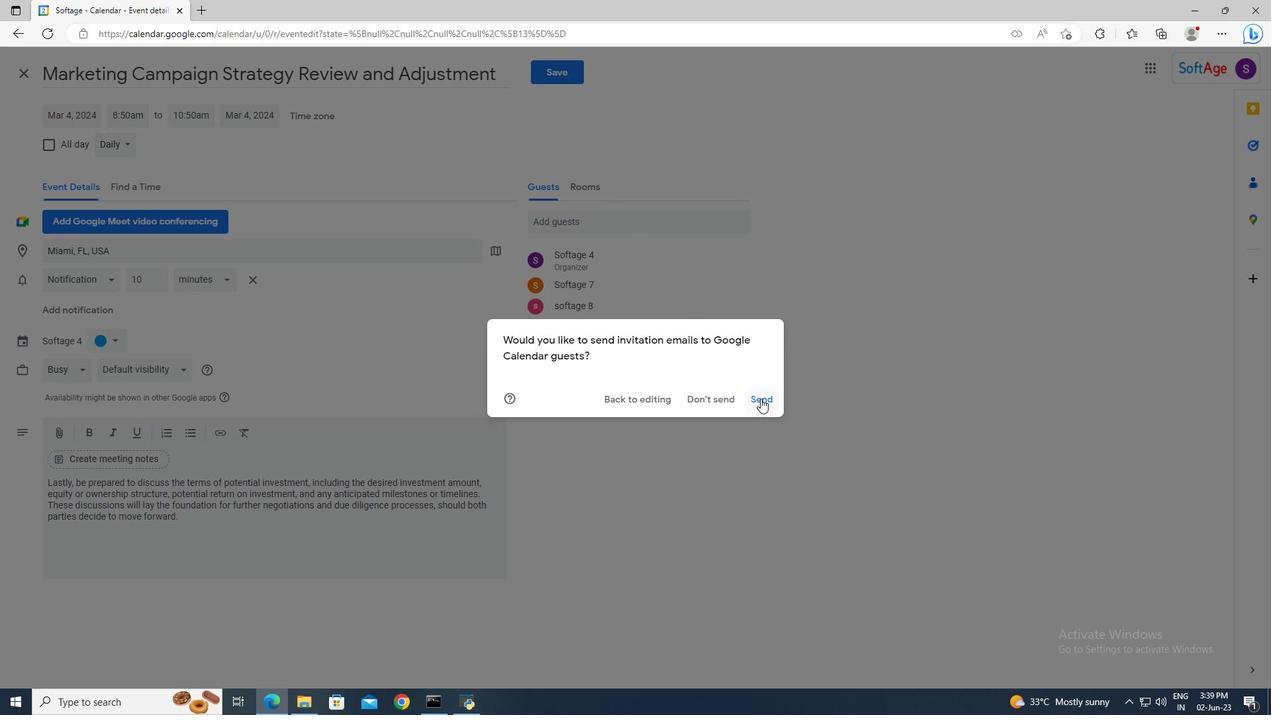 
